 Task: Create a due date automation trigger when advanced on, the moment a card is due add fields with custom field "Resume" cleared.
Action: Mouse moved to (1092, 321)
Screenshot: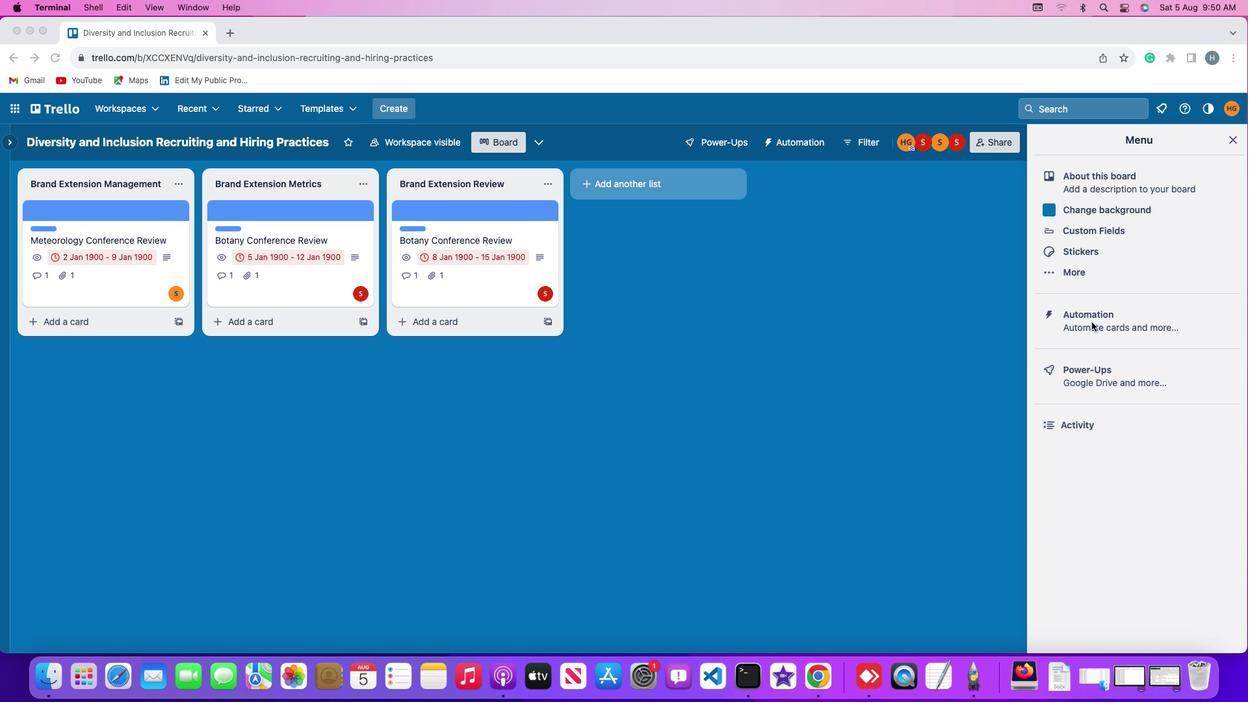 
Action: Mouse pressed left at (1092, 321)
Screenshot: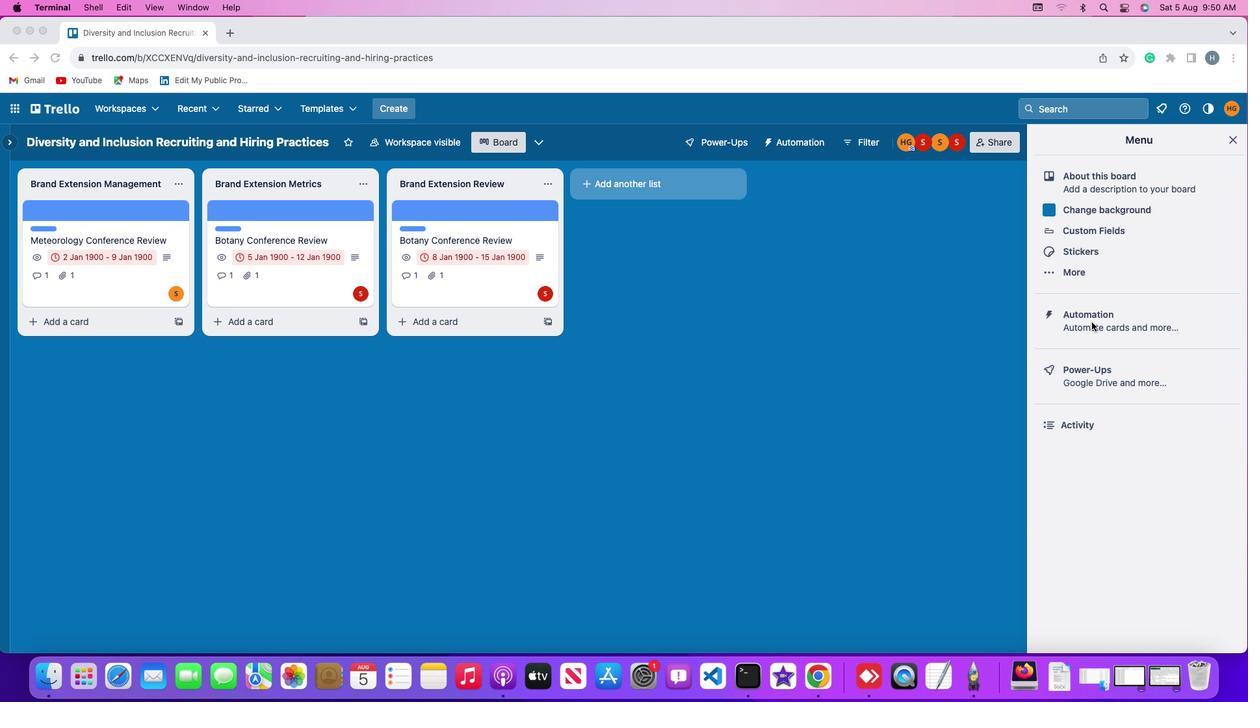 
Action: Mouse moved to (1092, 321)
Screenshot: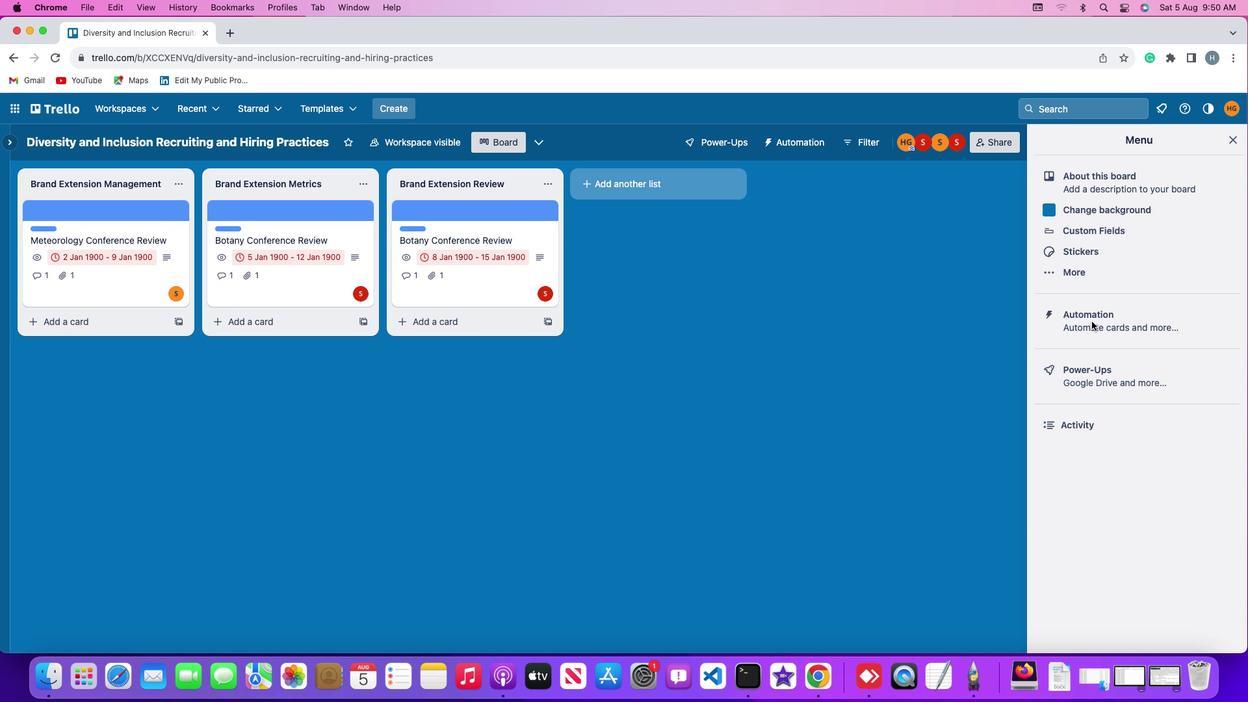 
Action: Mouse pressed left at (1092, 321)
Screenshot: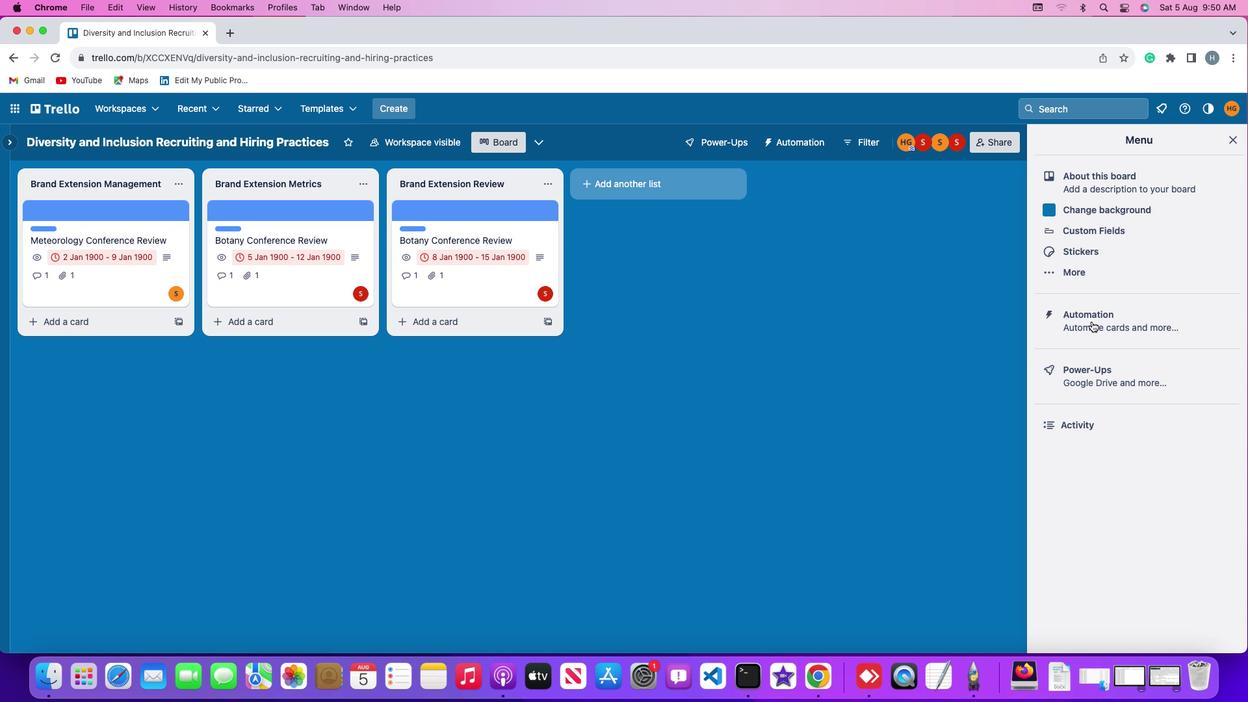 
Action: Mouse moved to (98, 308)
Screenshot: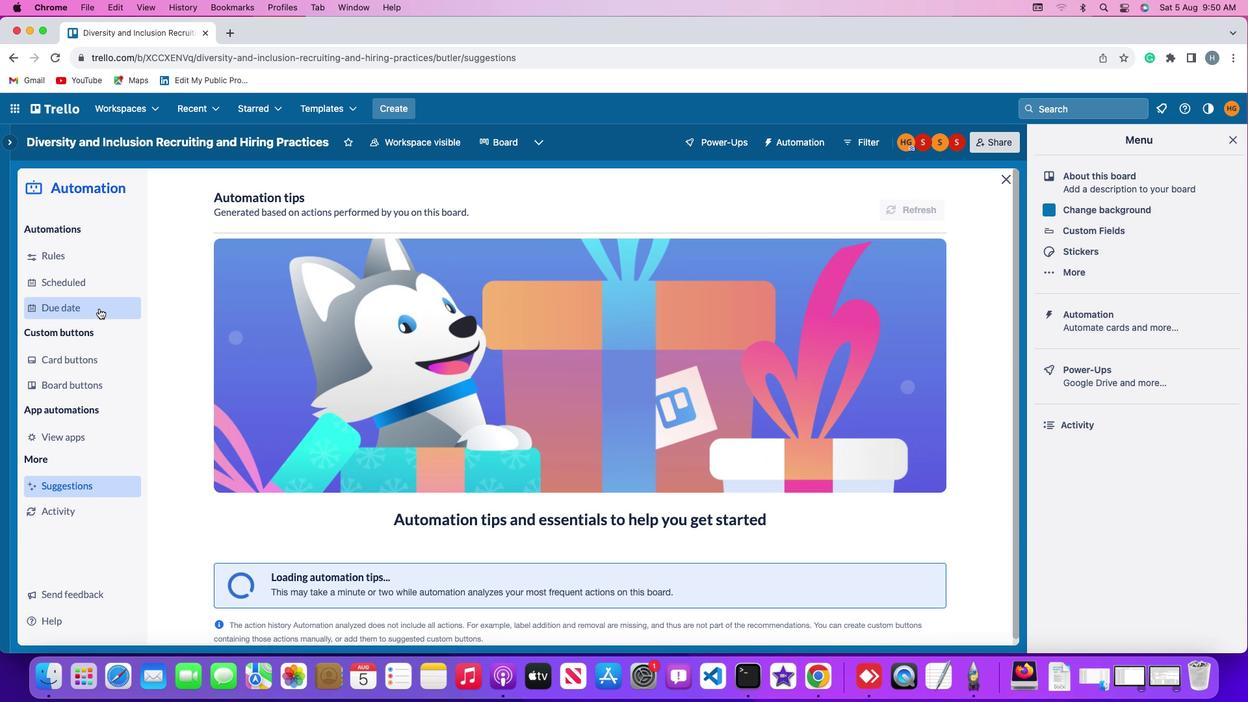 
Action: Mouse pressed left at (98, 308)
Screenshot: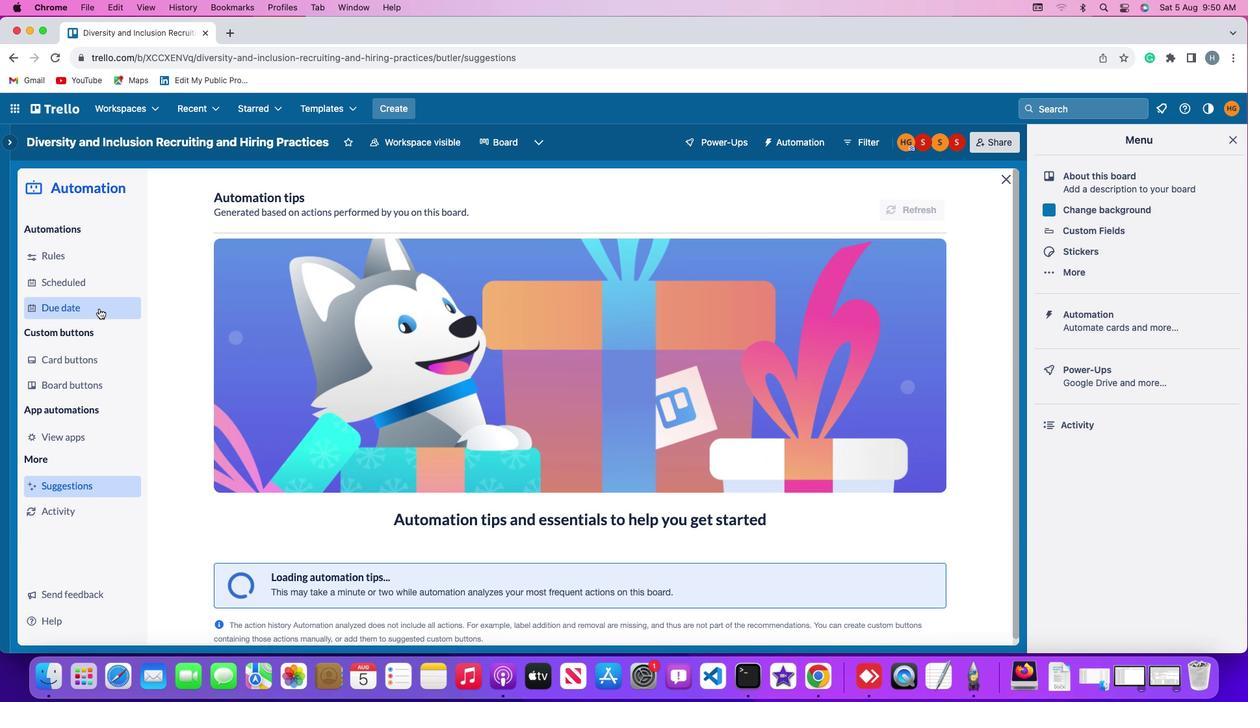 
Action: Mouse moved to (855, 200)
Screenshot: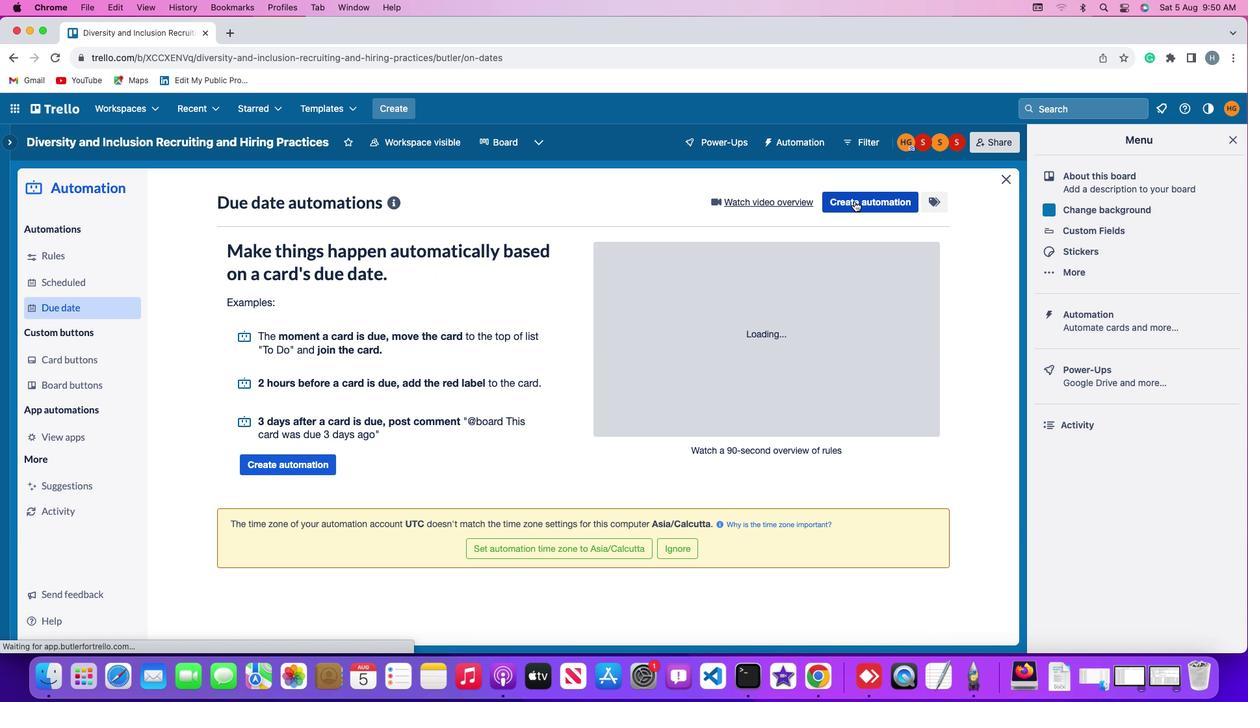 
Action: Mouse pressed left at (855, 200)
Screenshot: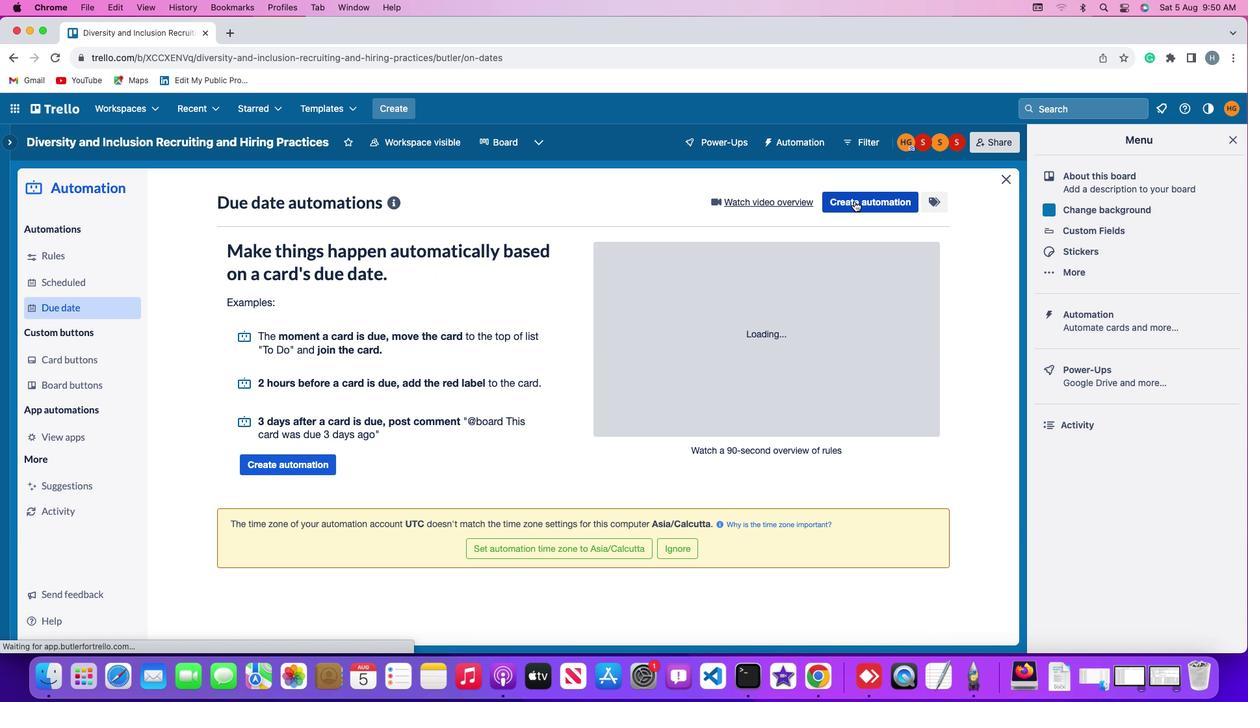 
Action: Mouse moved to (584, 327)
Screenshot: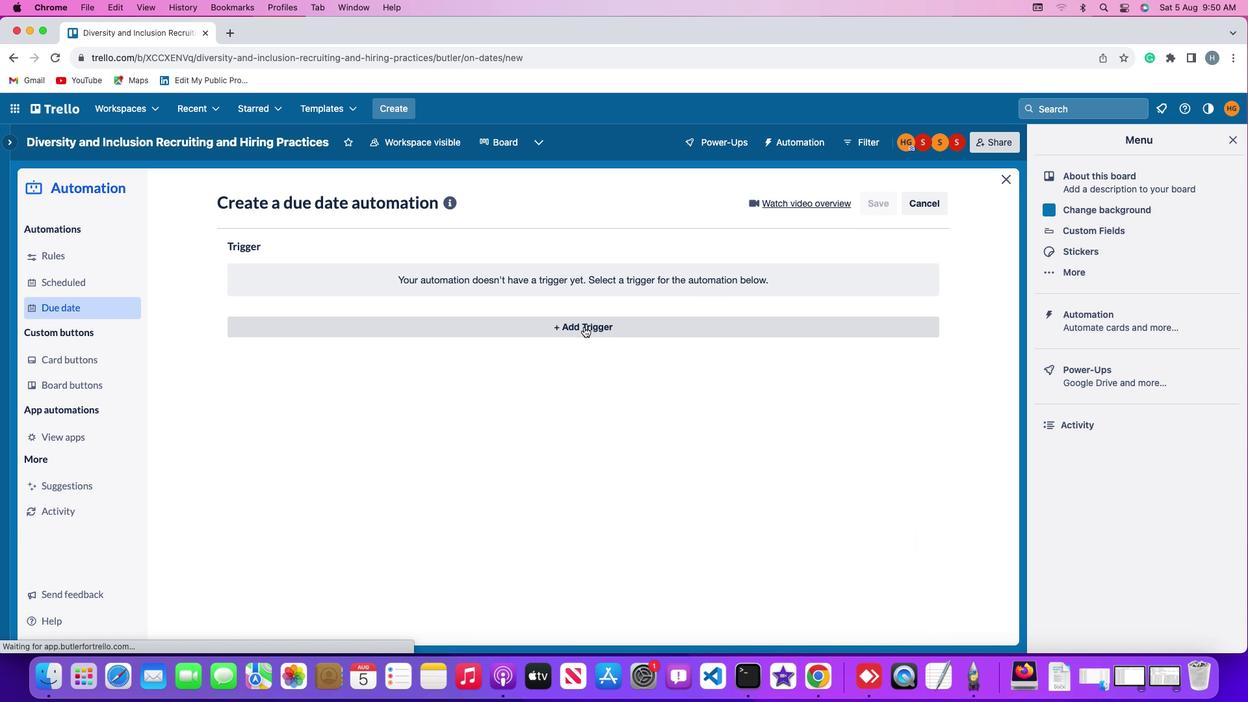 
Action: Mouse pressed left at (584, 327)
Screenshot: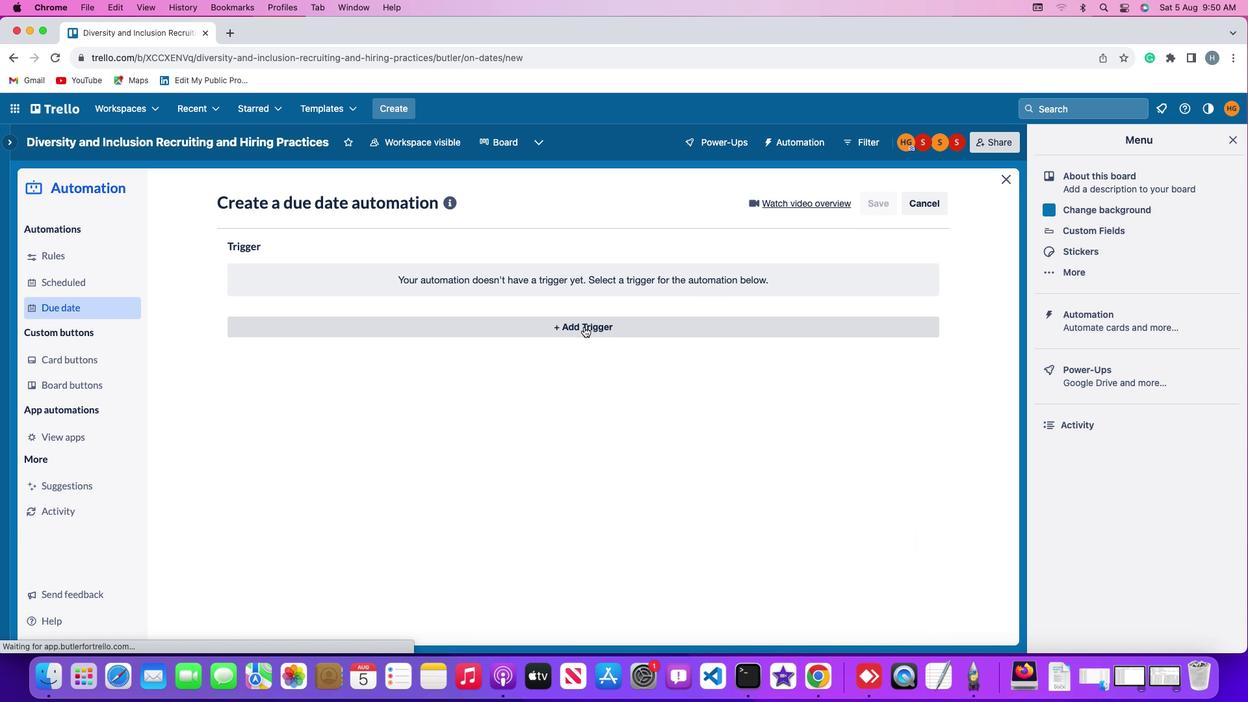 
Action: Mouse moved to (336, 477)
Screenshot: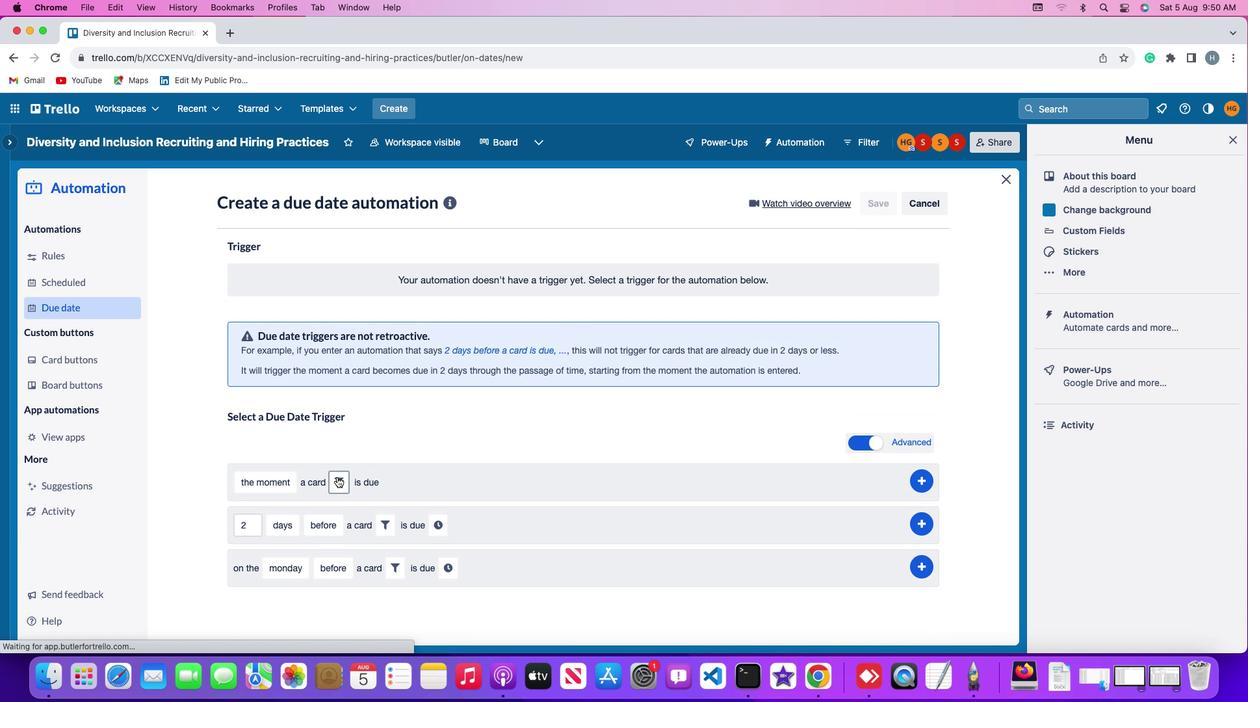 
Action: Mouse pressed left at (336, 477)
Screenshot: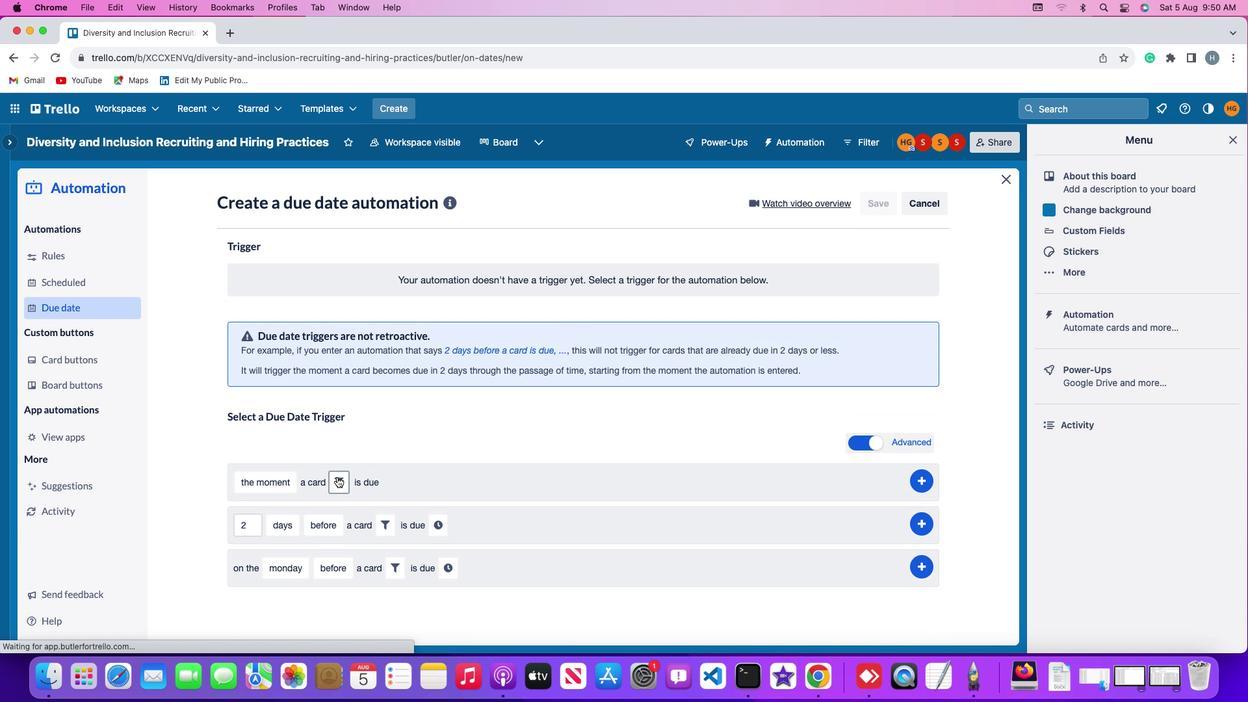 
Action: Mouse moved to (554, 519)
Screenshot: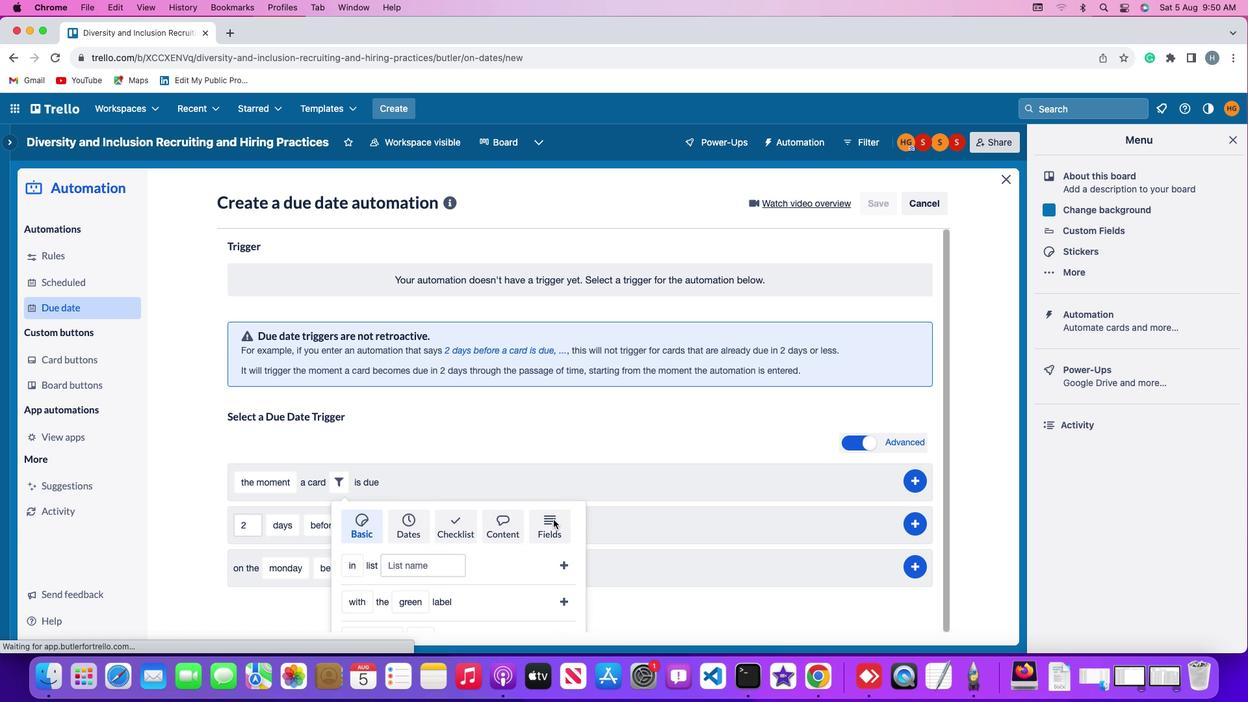 
Action: Mouse pressed left at (554, 519)
Screenshot: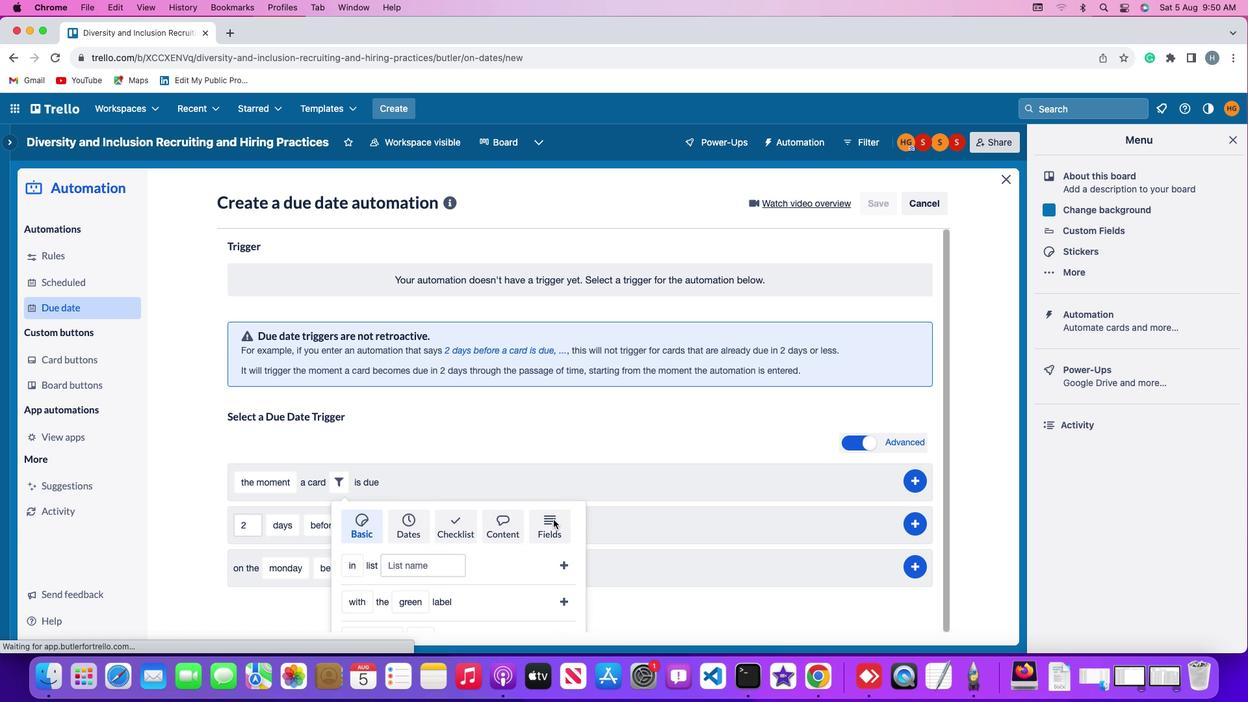 
Action: Mouse moved to (513, 514)
Screenshot: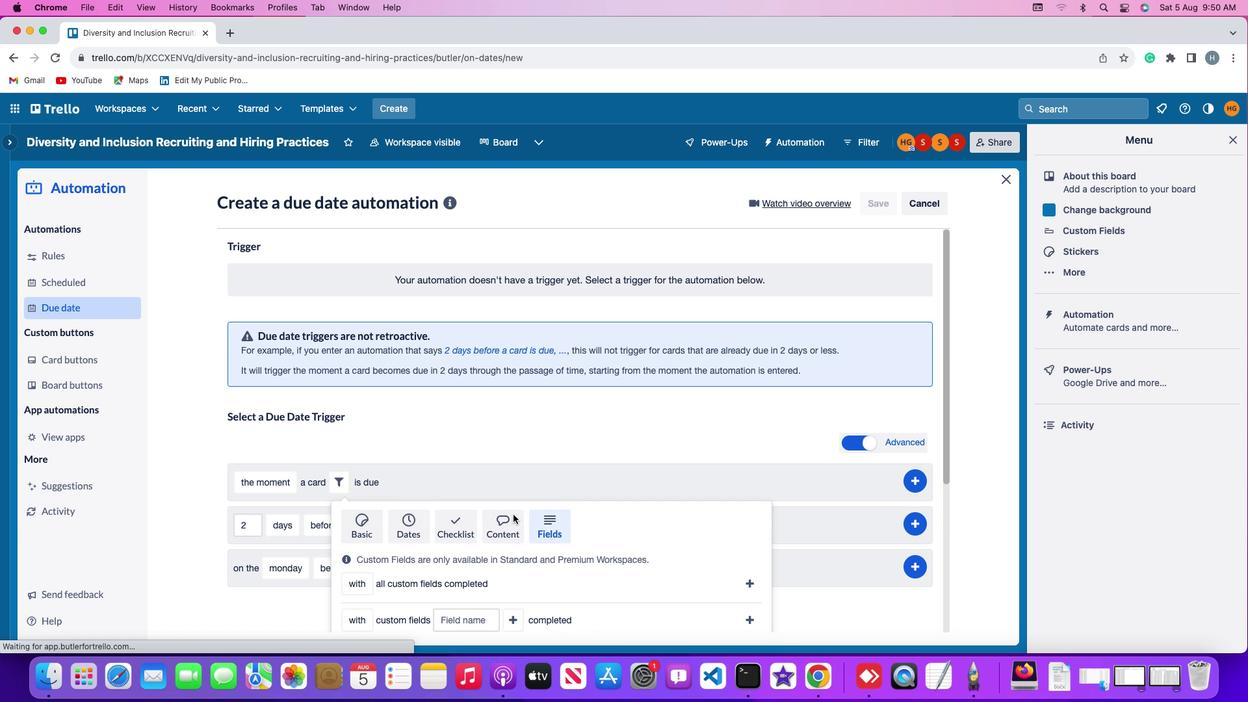 
Action: Mouse scrolled (513, 514) with delta (0, 0)
Screenshot: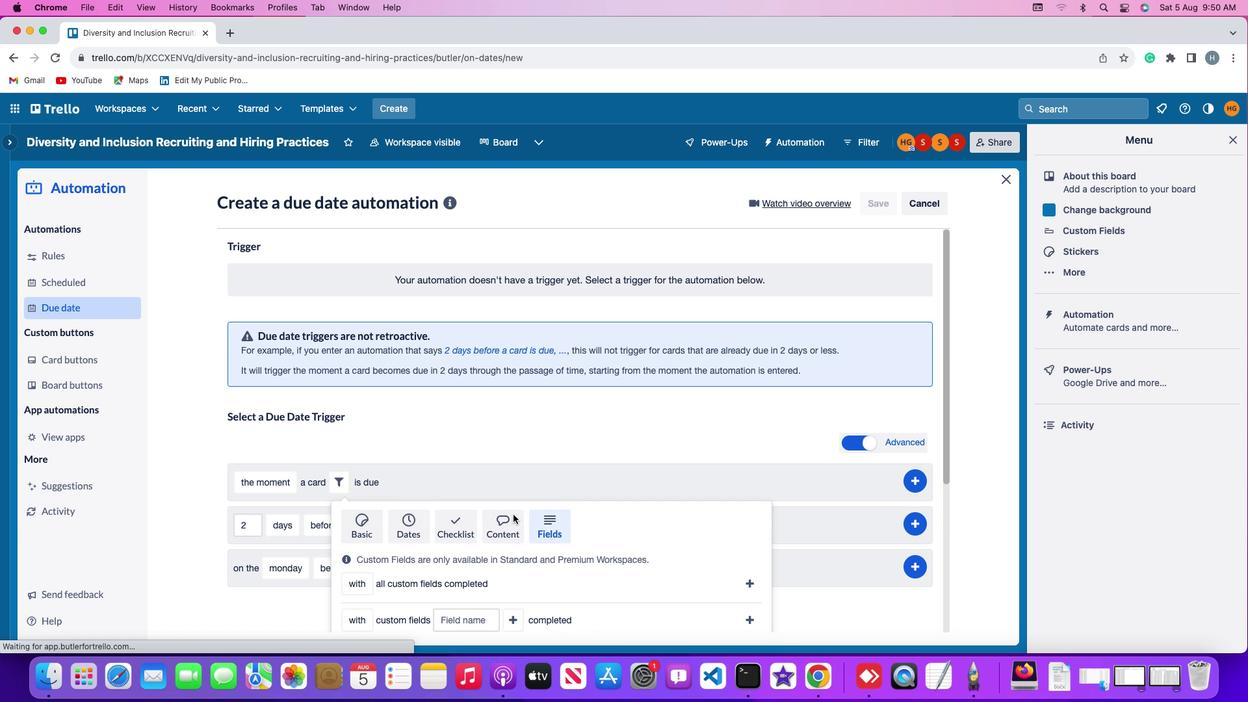 
Action: Mouse moved to (513, 513)
Screenshot: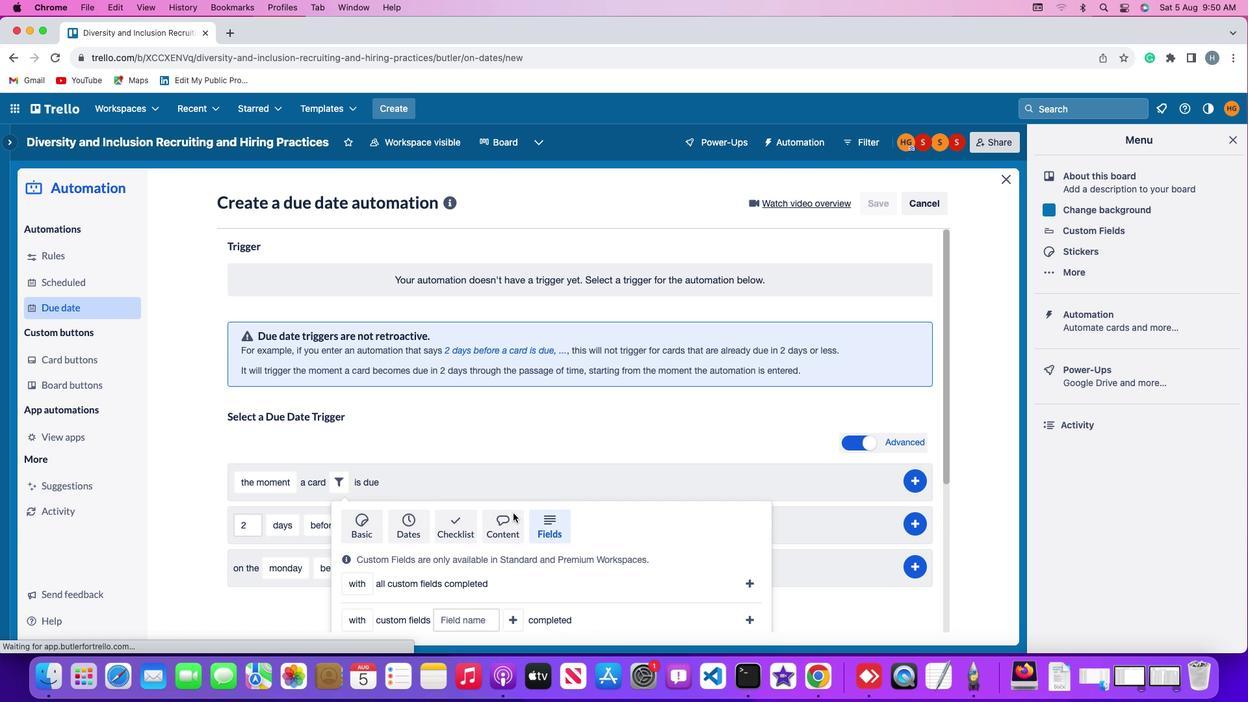 
Action: Mouse scrolled (513, 513) with delta (0, 0)
Screenshot: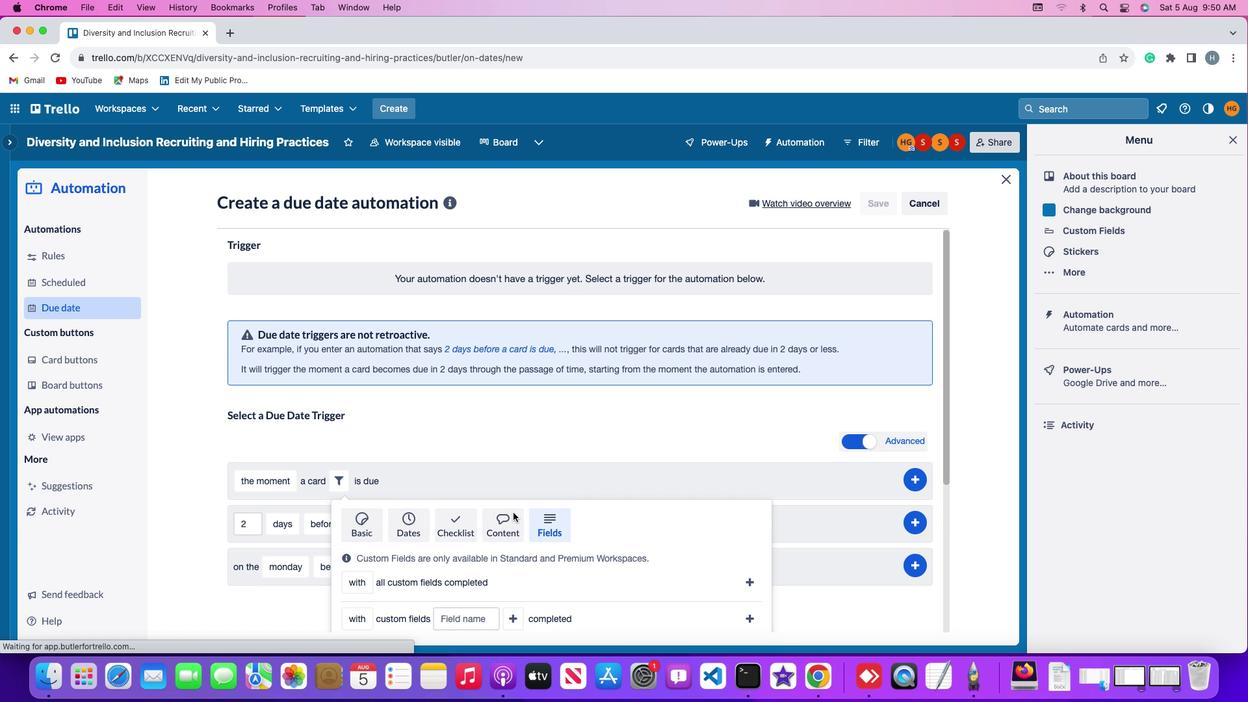 
Action: Mouse moved to (513, 512)
Screenshot: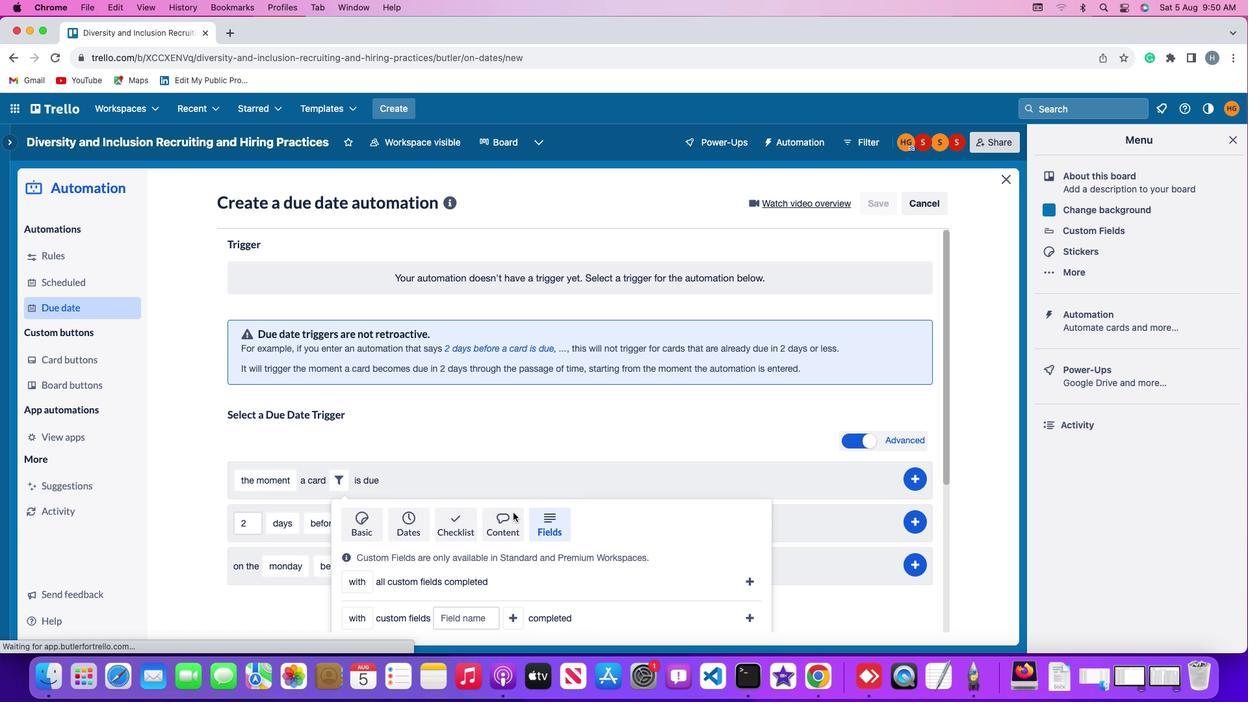 
Action: Mouse scrolled (513, 512) with delta (0, 0)
Screenshot: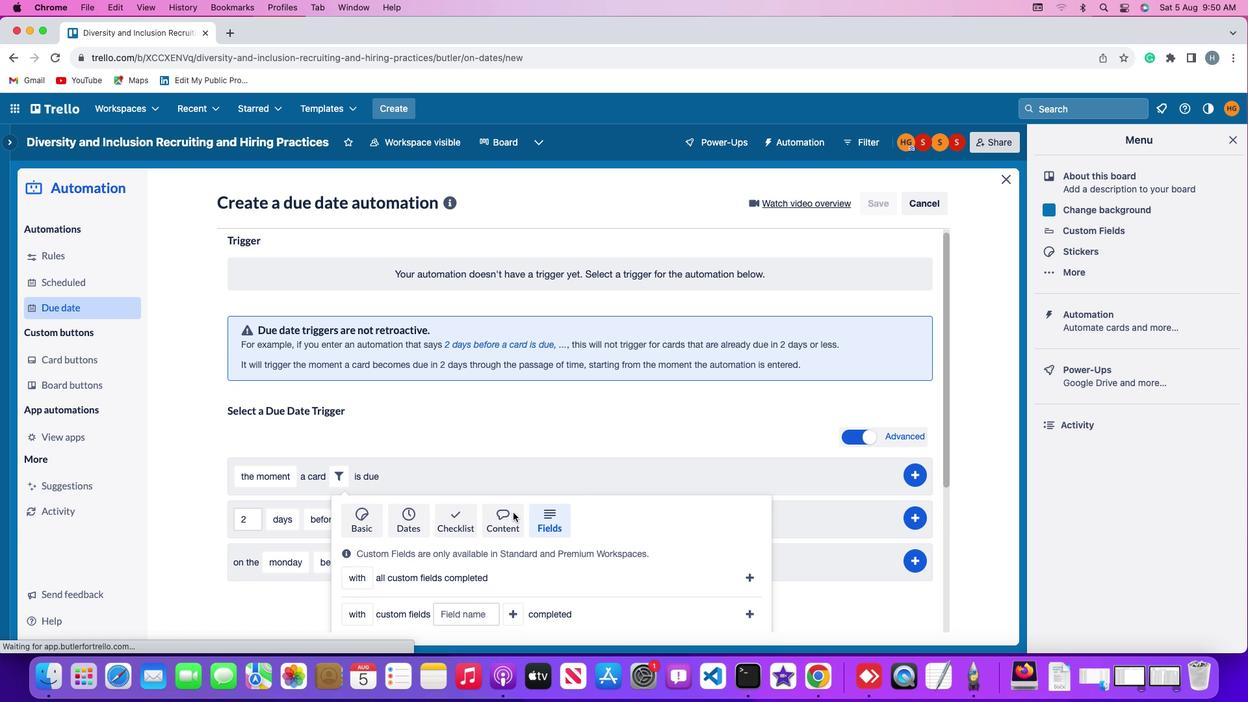 
Action: Mouse moved to (513, 512)
Screenshot: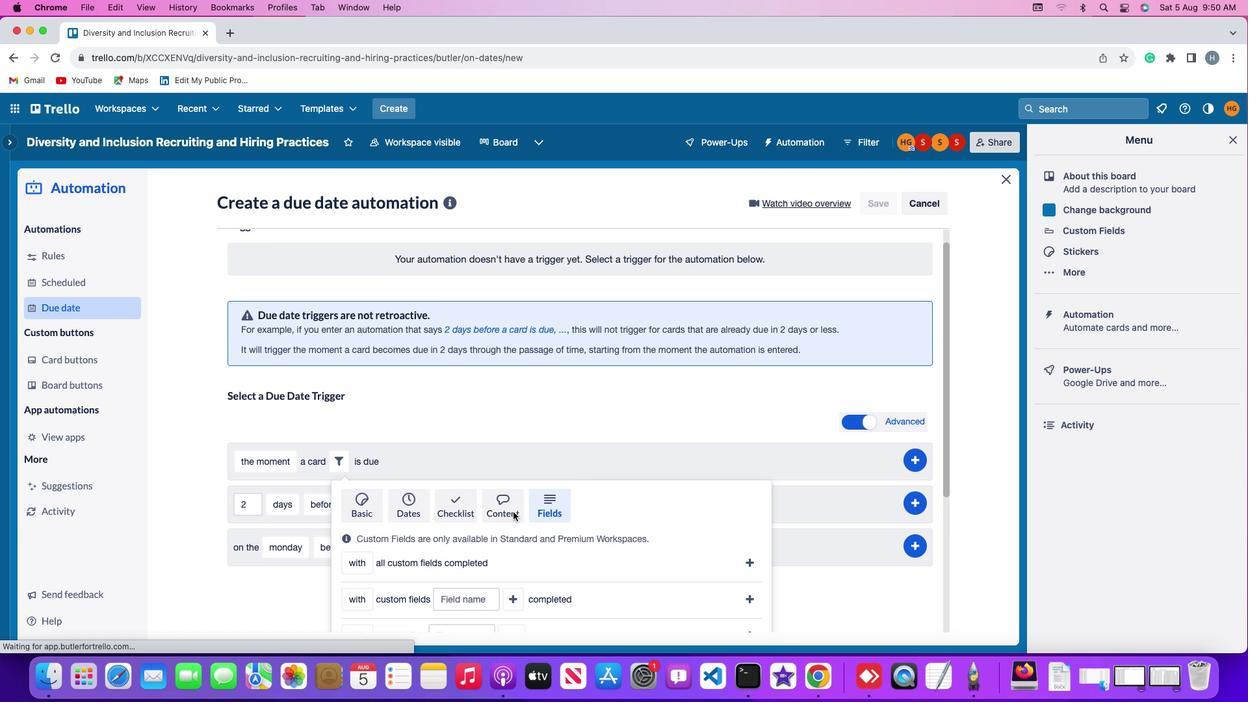 
Action: Mouse scrolled (513, 512) with delta (0, 0)
Screenshot: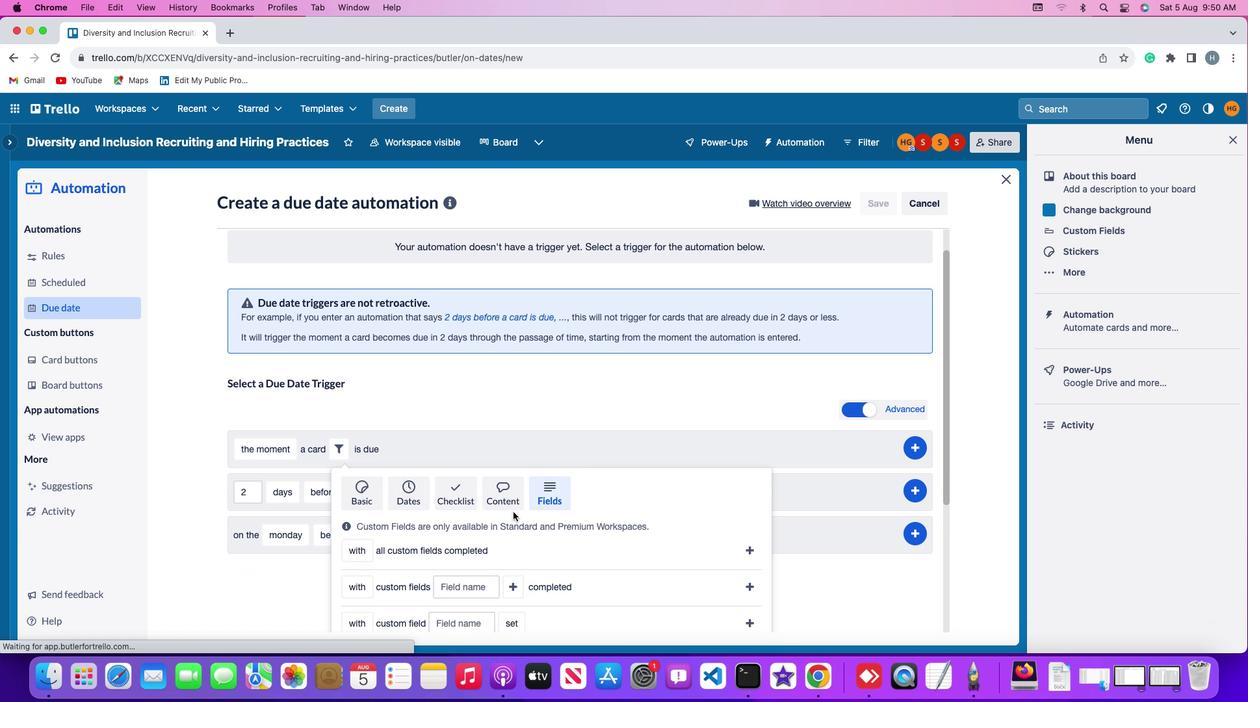 
Action: Mouse moved to (511, 511)
Screenshot: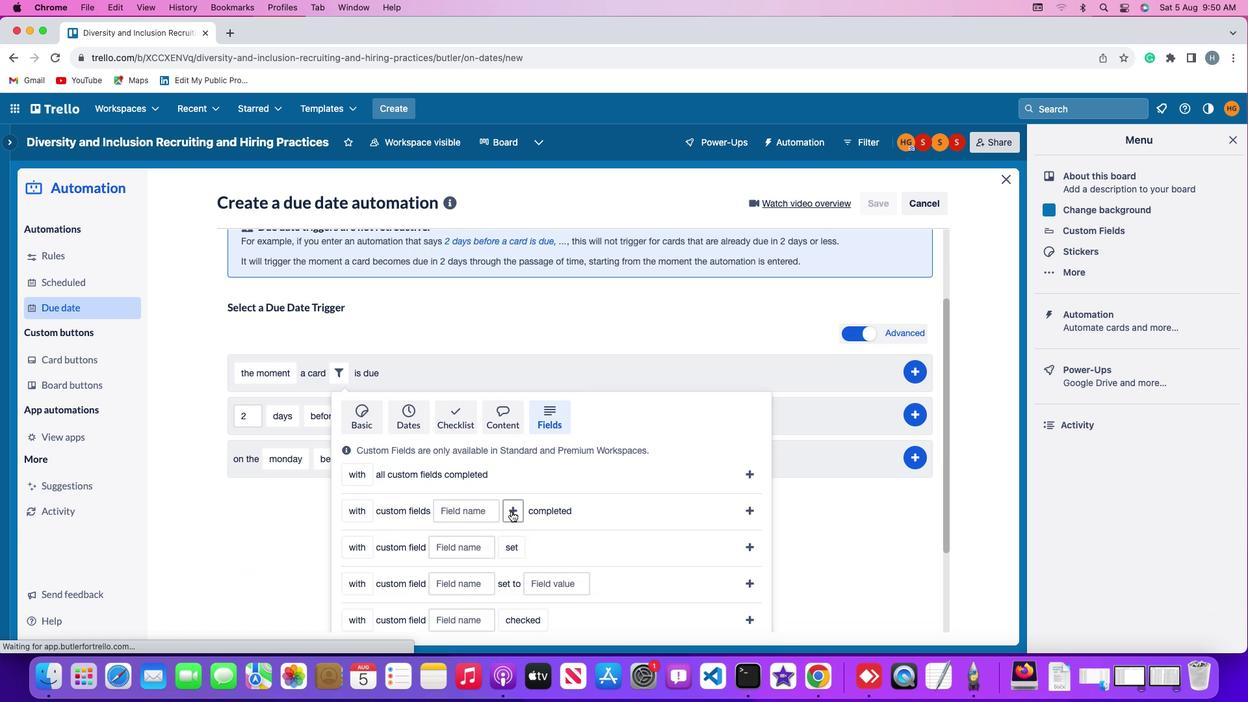
Action: Mouse scrolled (511, 511) with delta (0, 0)
Screenshot: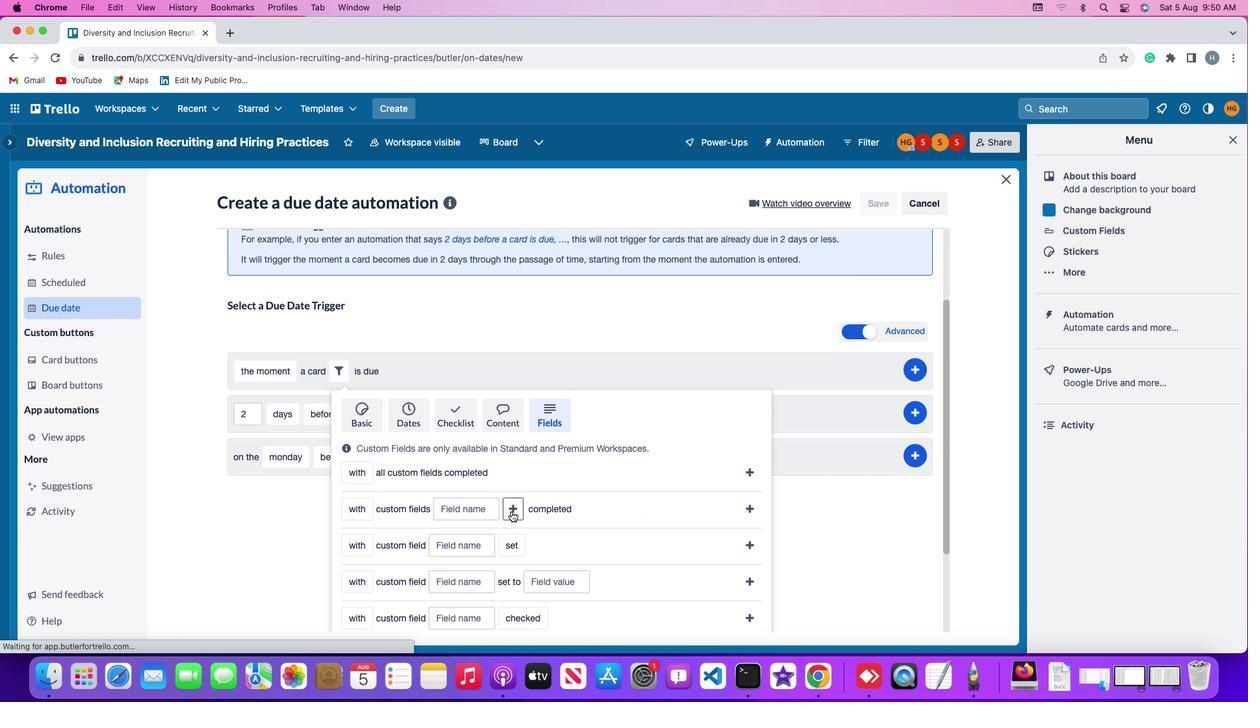 
Action: Mouse scrolled (511, 511) with delta (0, 0)
Screenshot: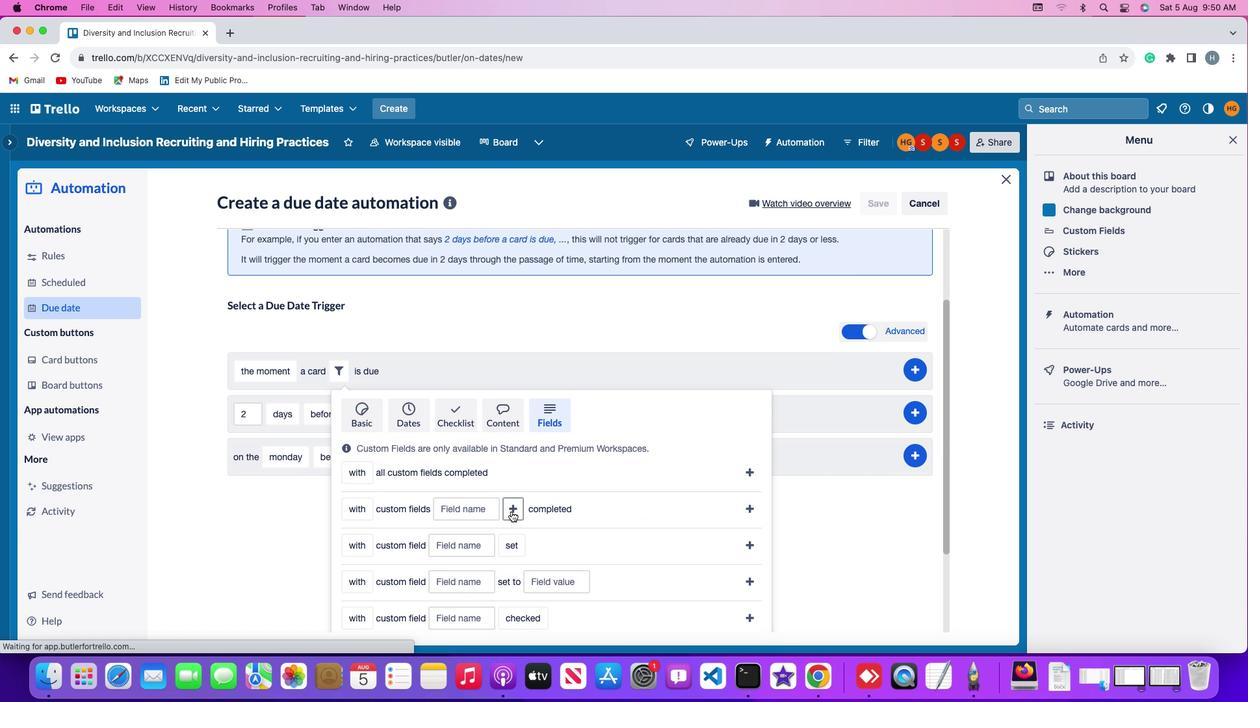 
Action: Mouse moved to (511, 511)
Screenshot: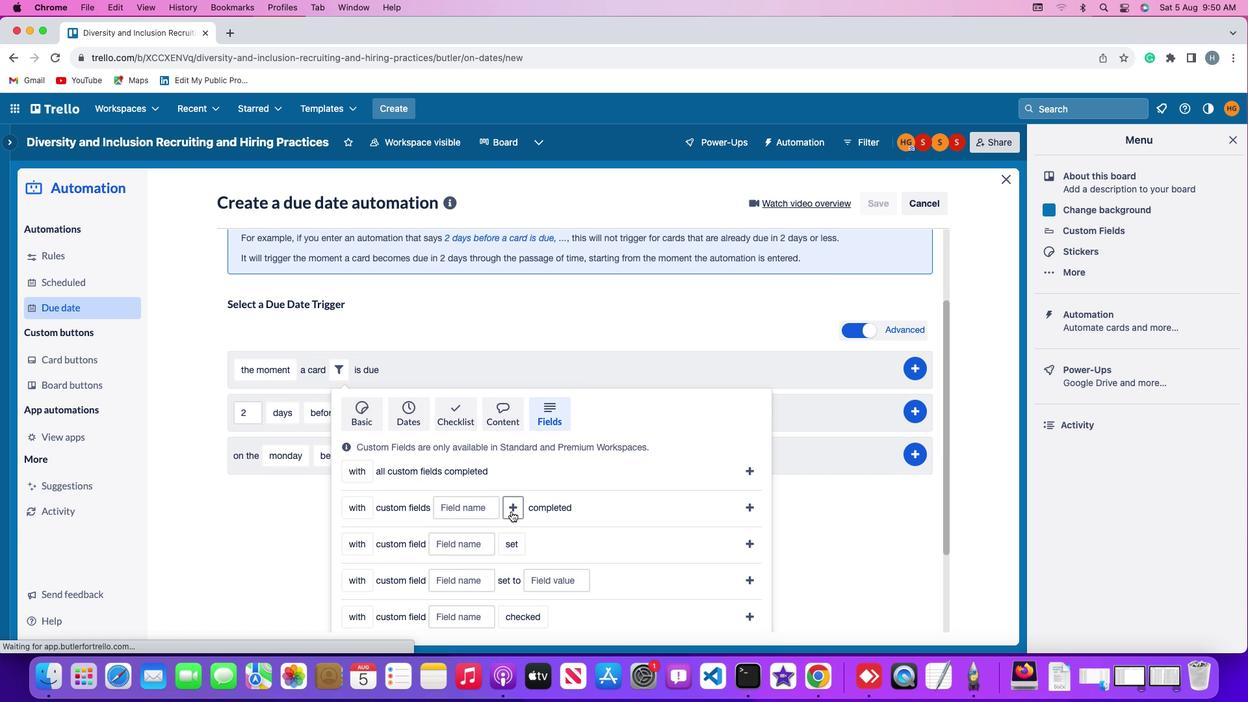 
Action: Mouse scrolled (511, 511) with delta (0, 0)
Screenshot: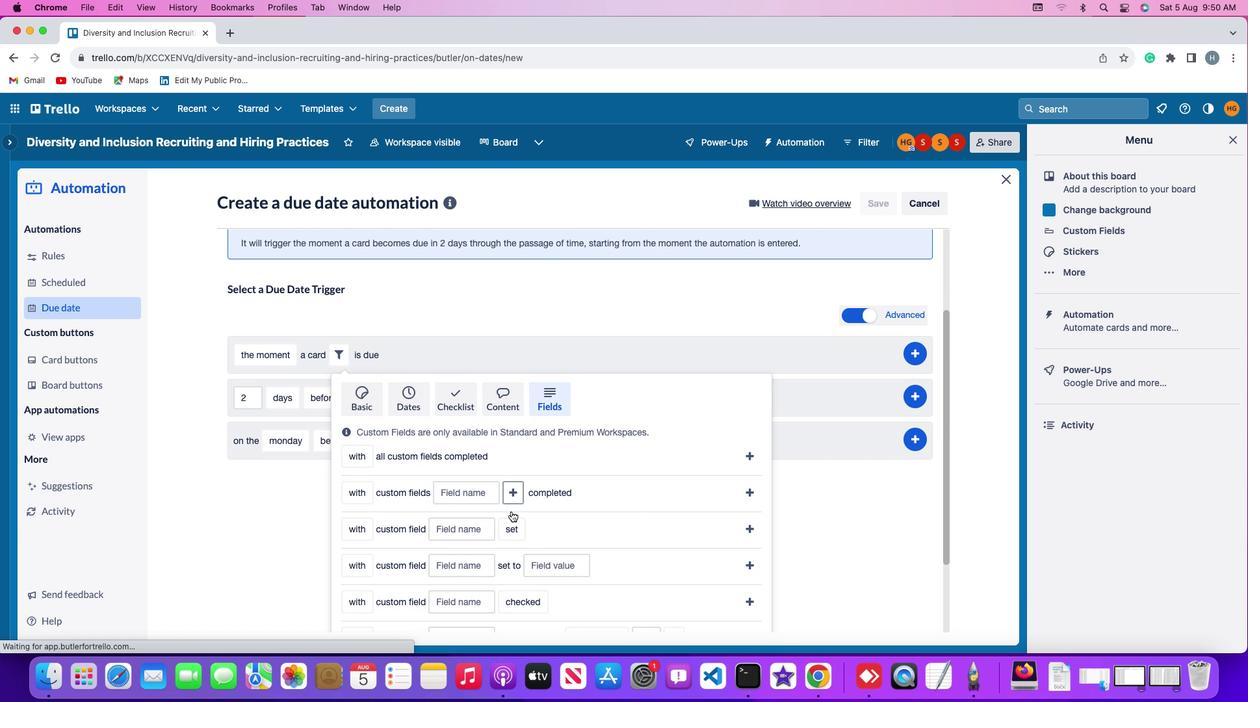 
Action: Mouse scrolled (511, 511) with delta (0, 0)
Screenshot: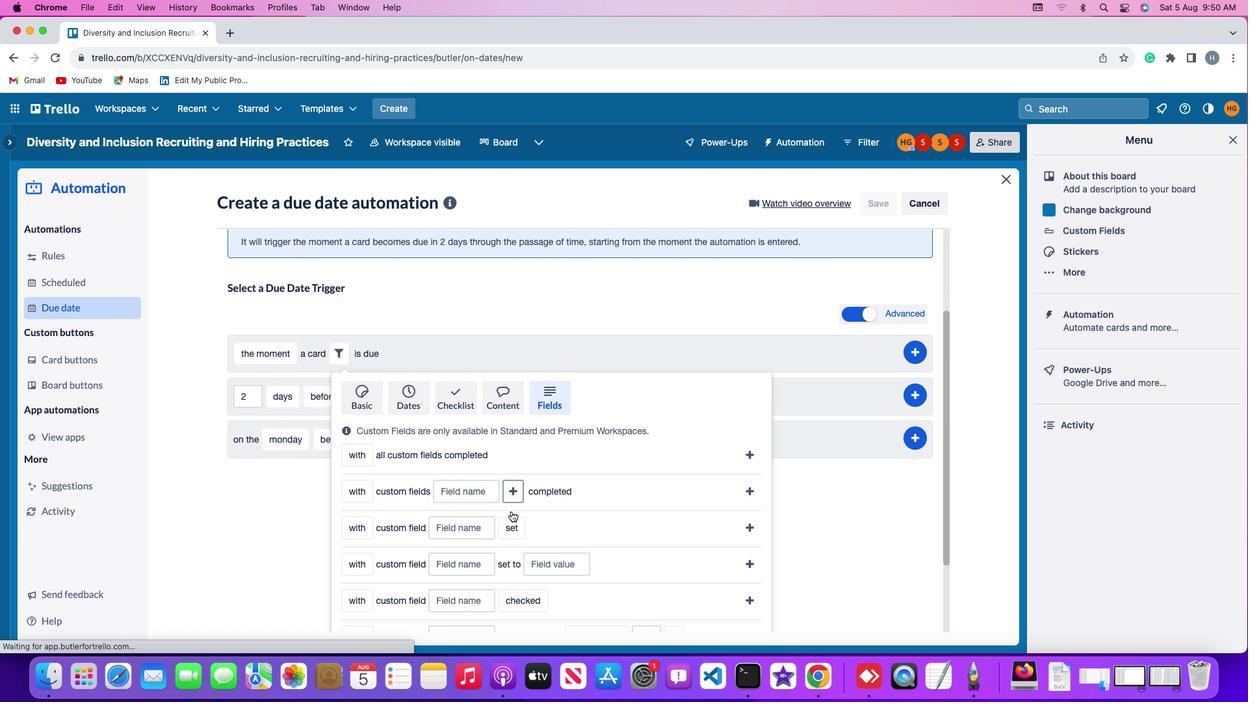 
Action: Mouse scrolled (511, 511) with delta (0, 0)
Screenshot: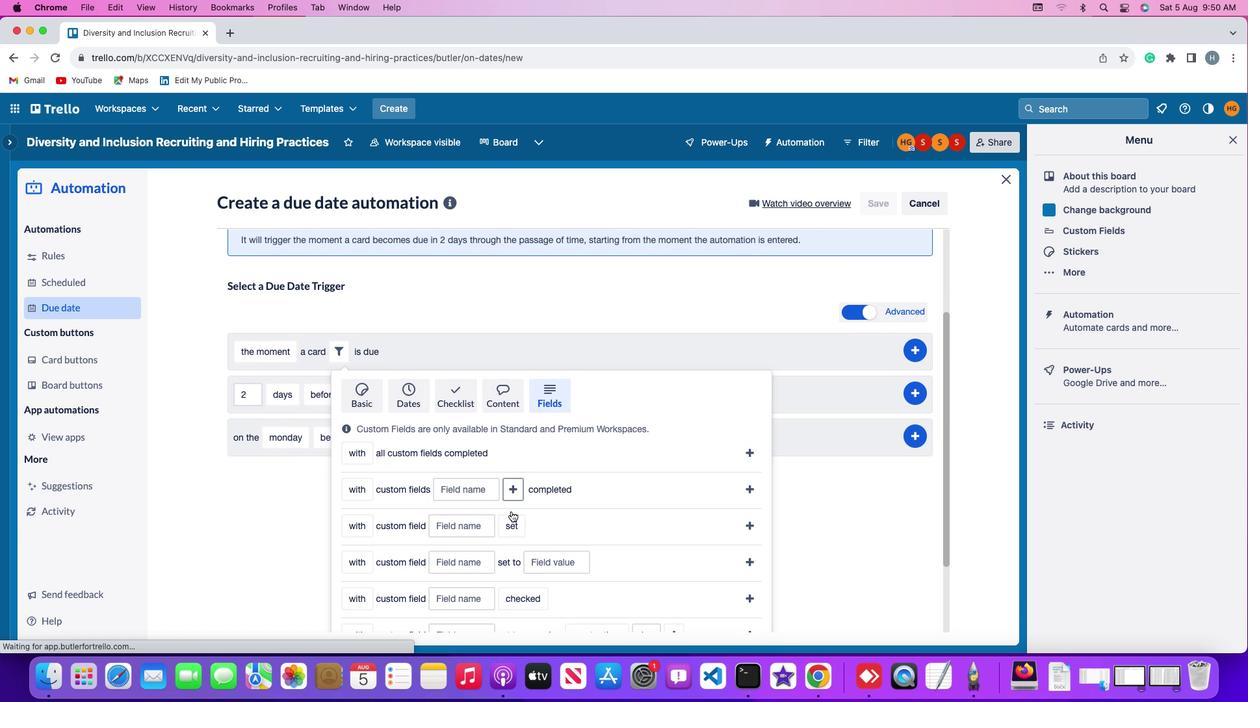 
Action: Mouse scrolled (511, 511) with delta (0, -1)
Screenshot: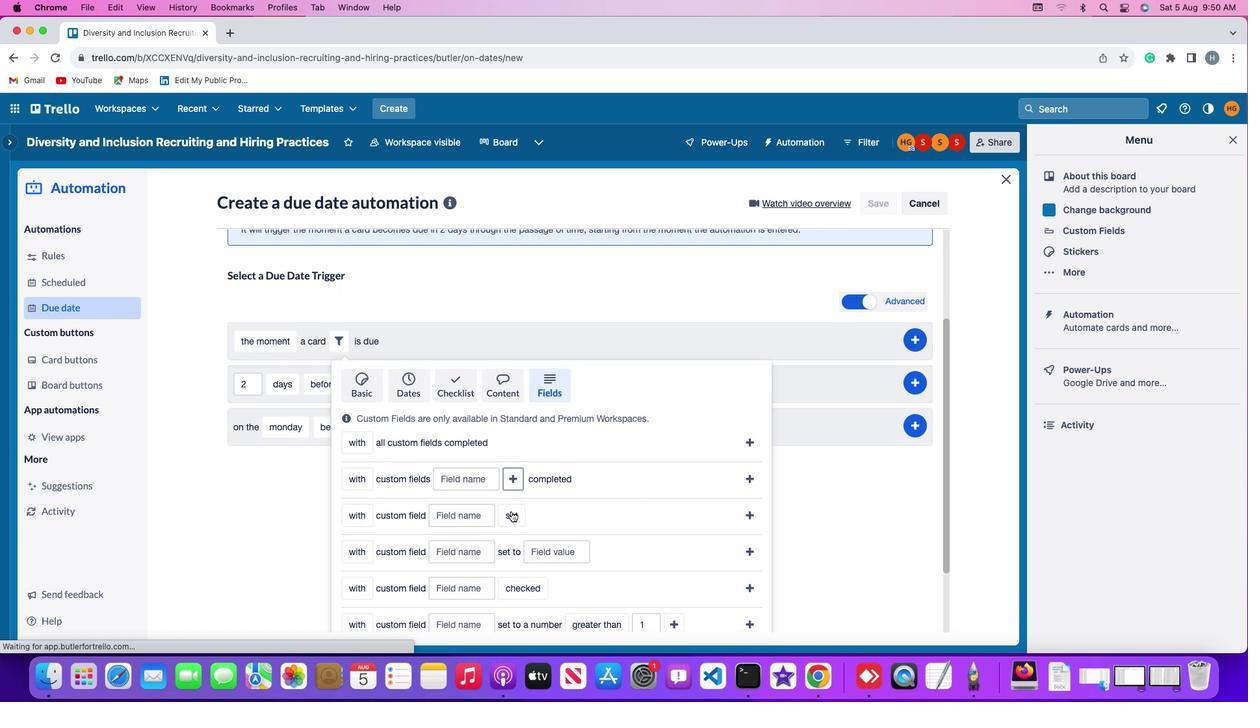 
Action: Mouse moved to (353, 420)
Screenshot: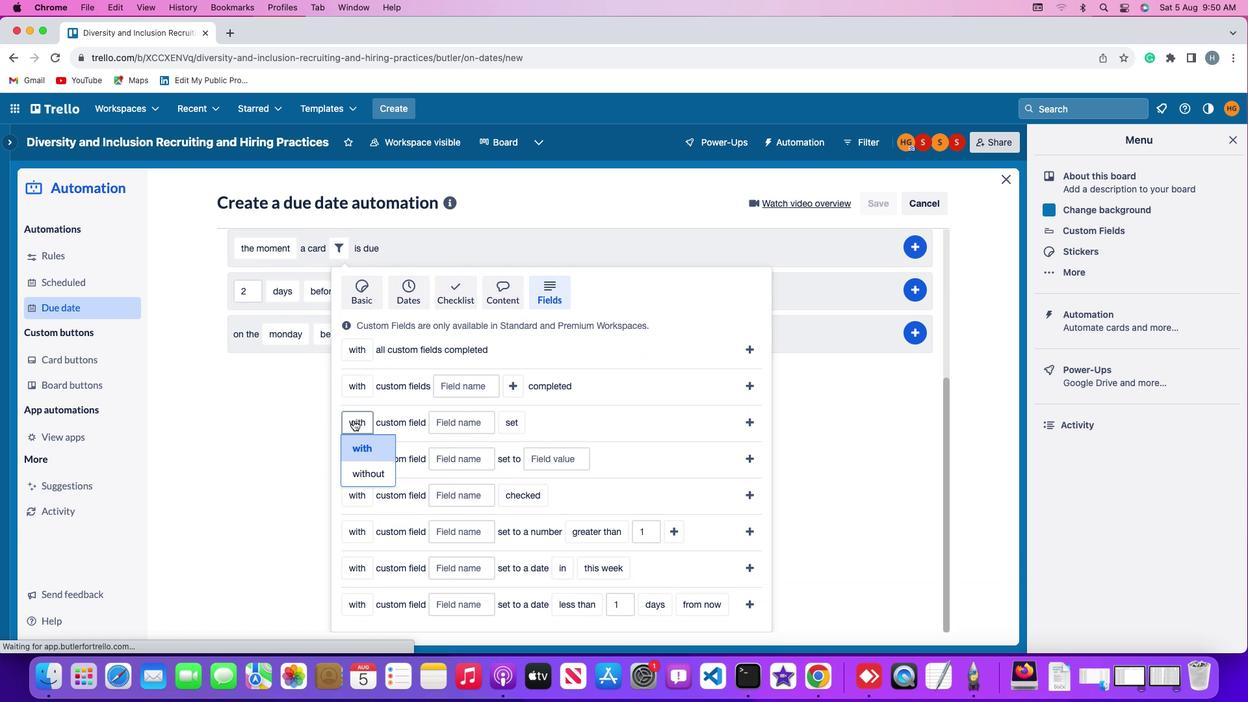 
Action: Mouse pressed left at (353, 420)
Screenshot: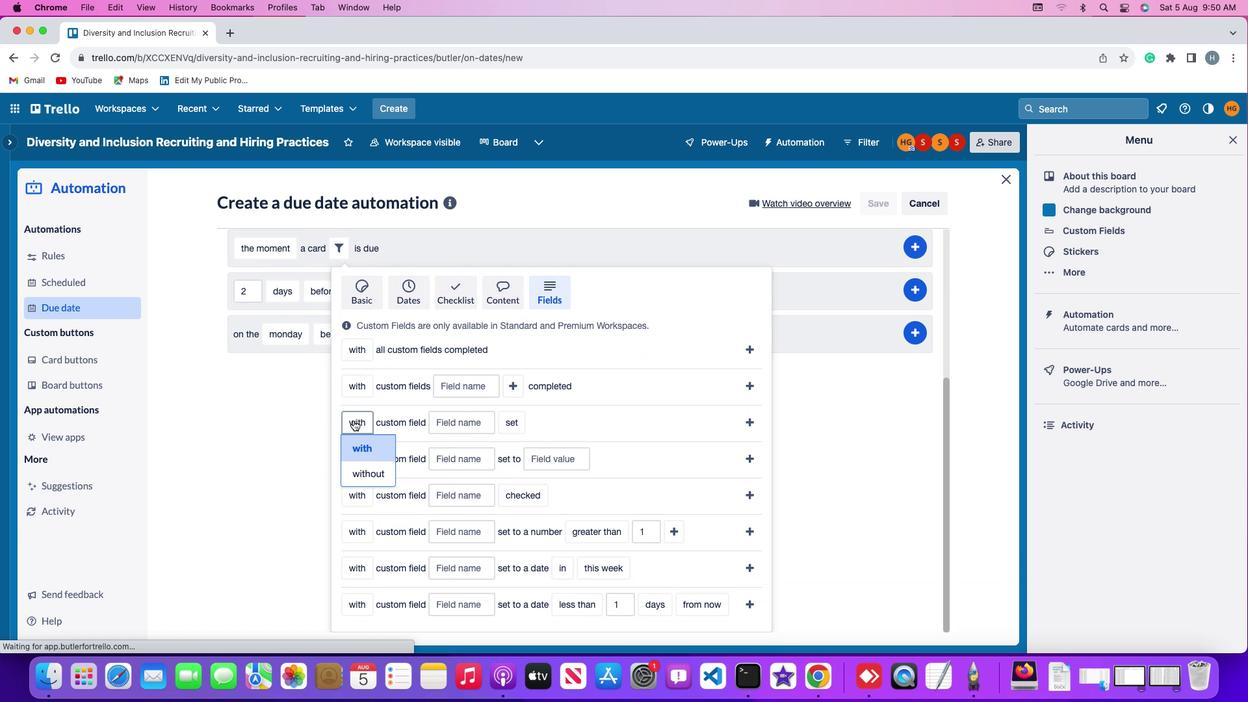 
Action: Mouse moved to (365, 452)
Screenshot: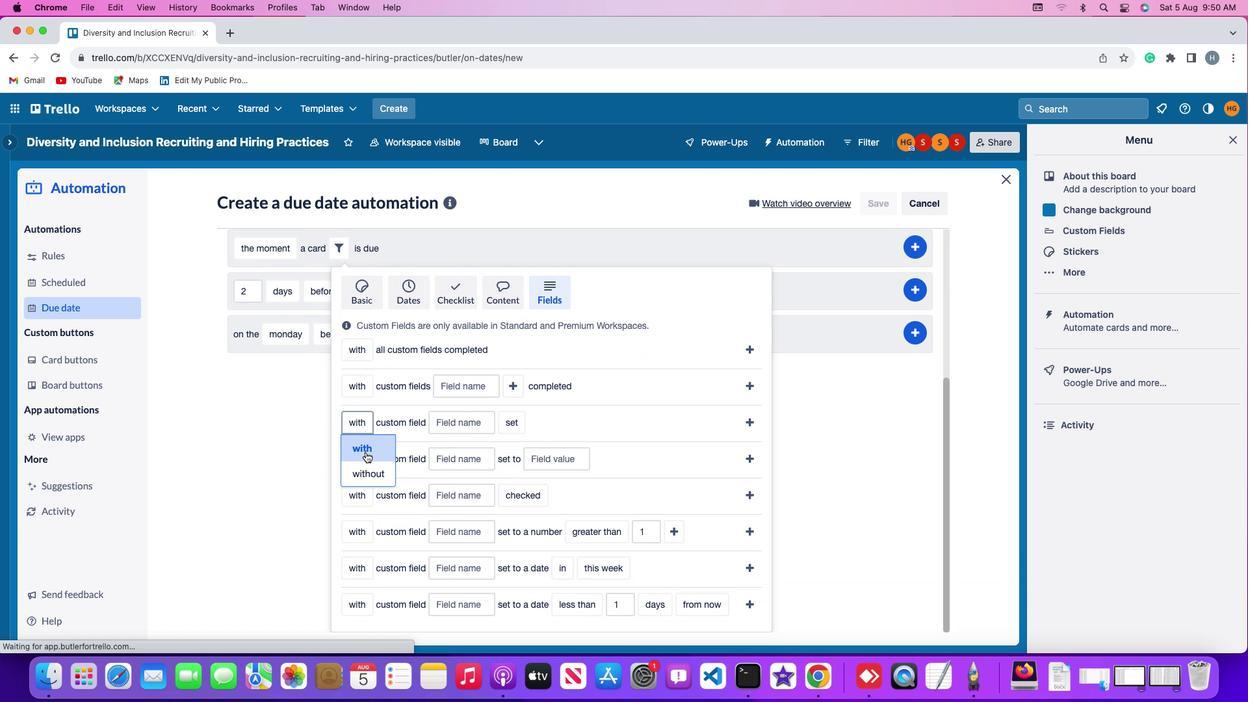 
Action: Mouse pressed left at (365, 452)
Screenshot: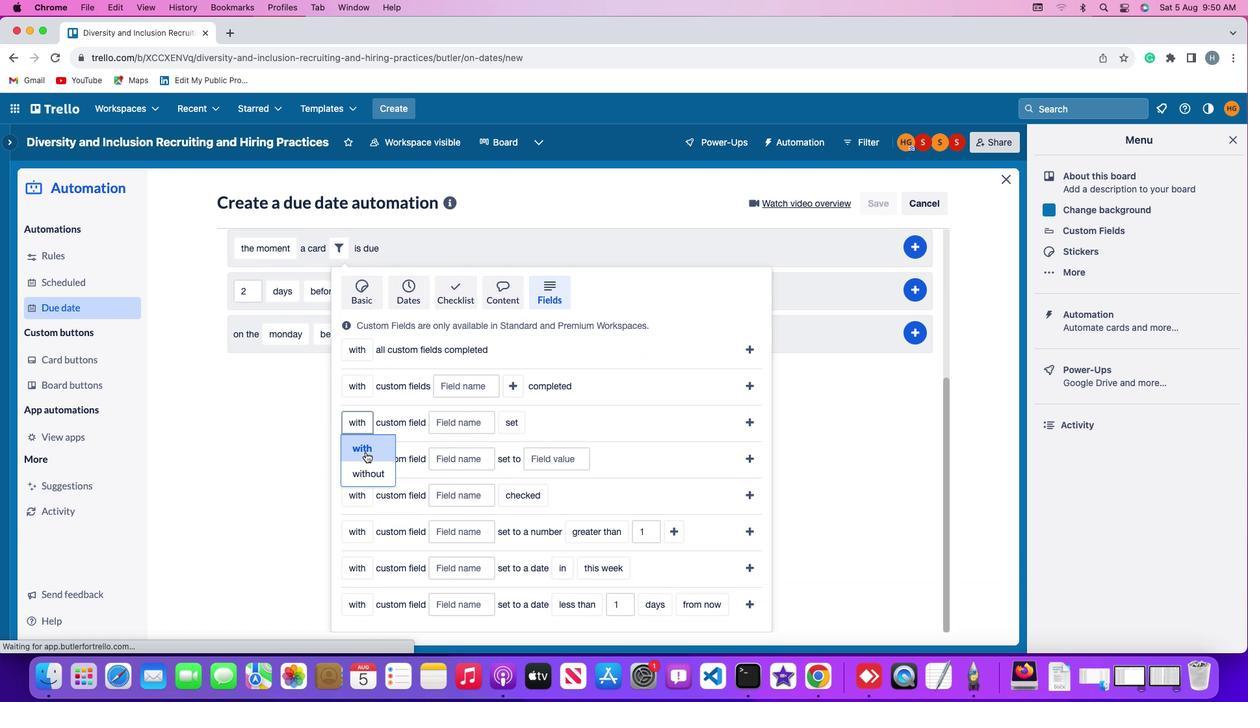
Action: Mouse moved to (459, 426)
Screenshot: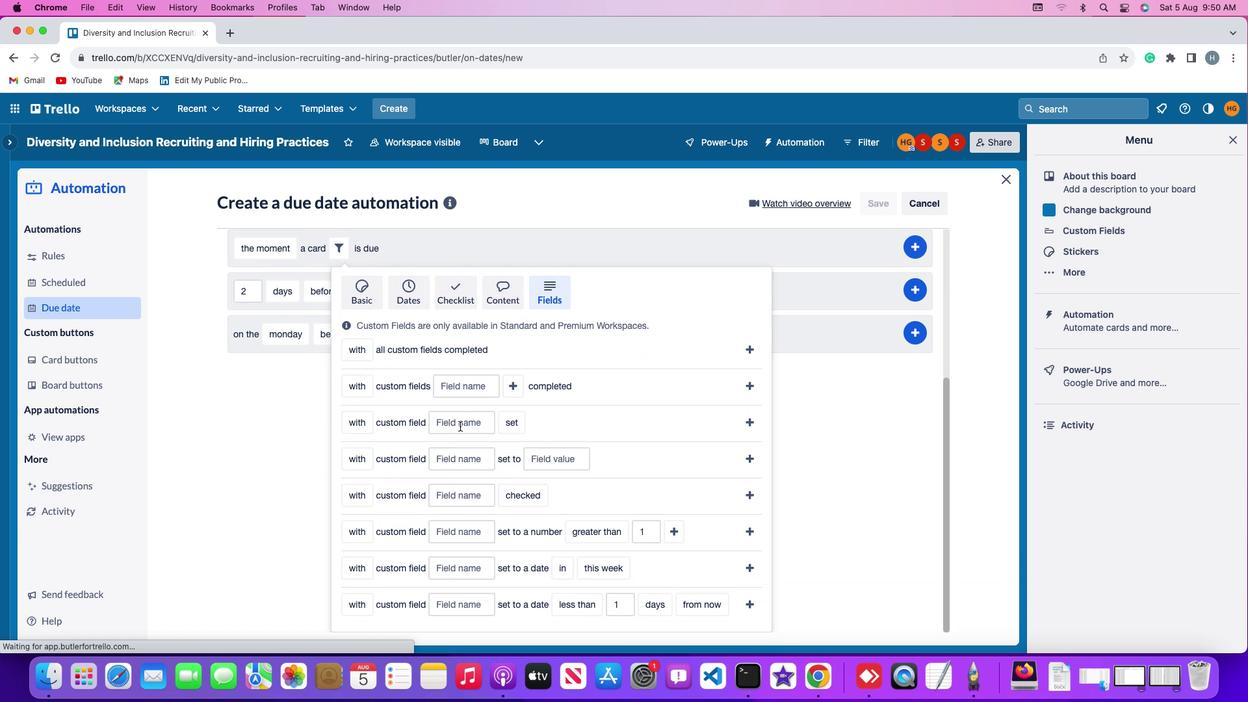 
Action: Mouse pressed left at (459, 426)
Screenshot: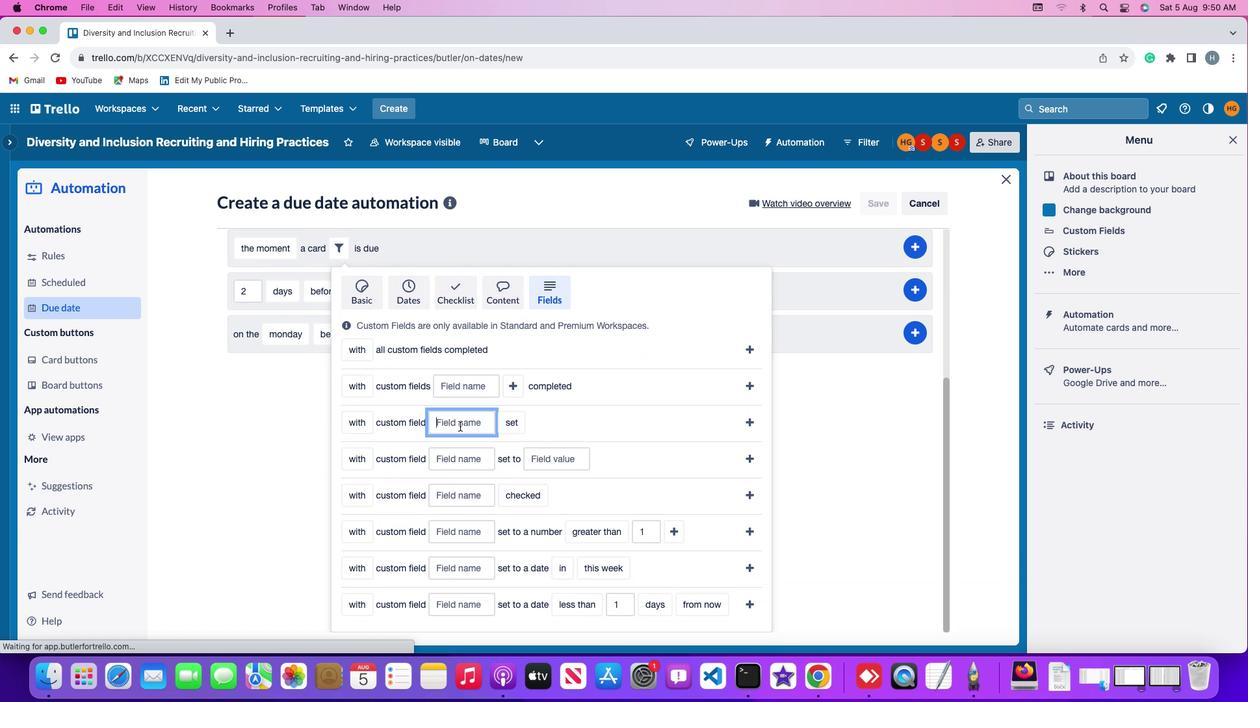 
Action: Mouse moved to (460, 426)
Screenshot: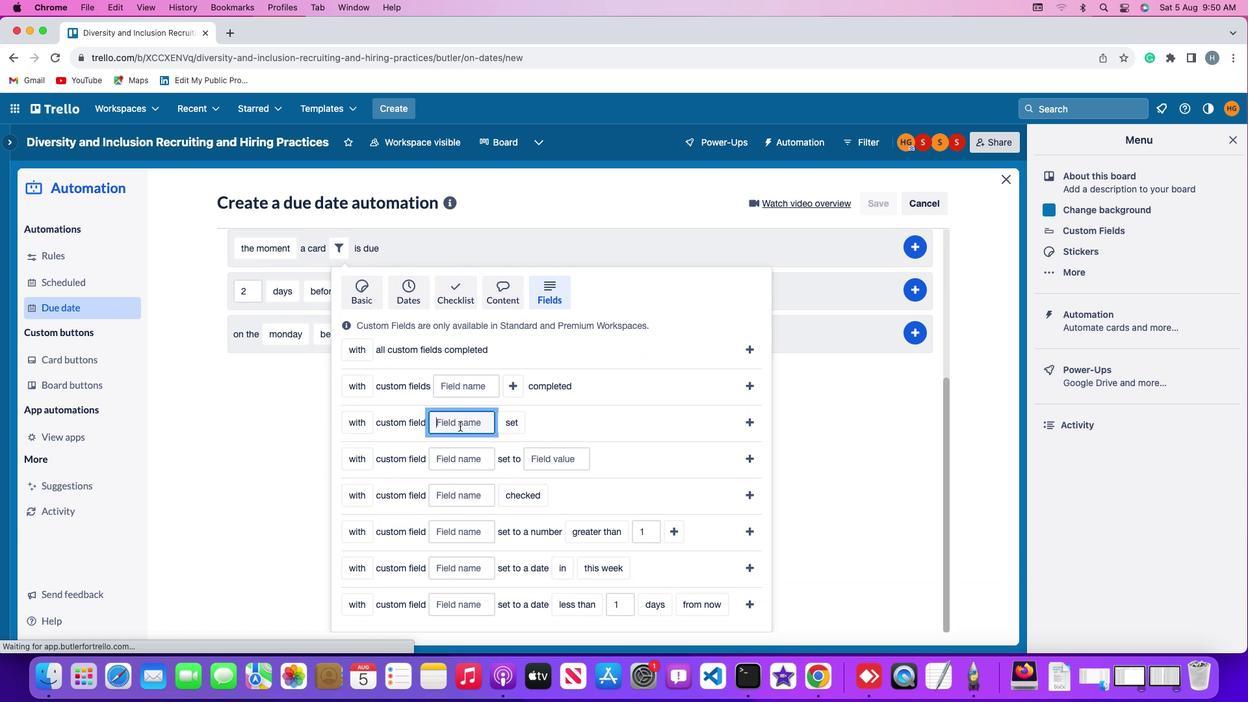 
Action: Key pressed Key.shift'R''e''s''u''m''e'
Screenshot: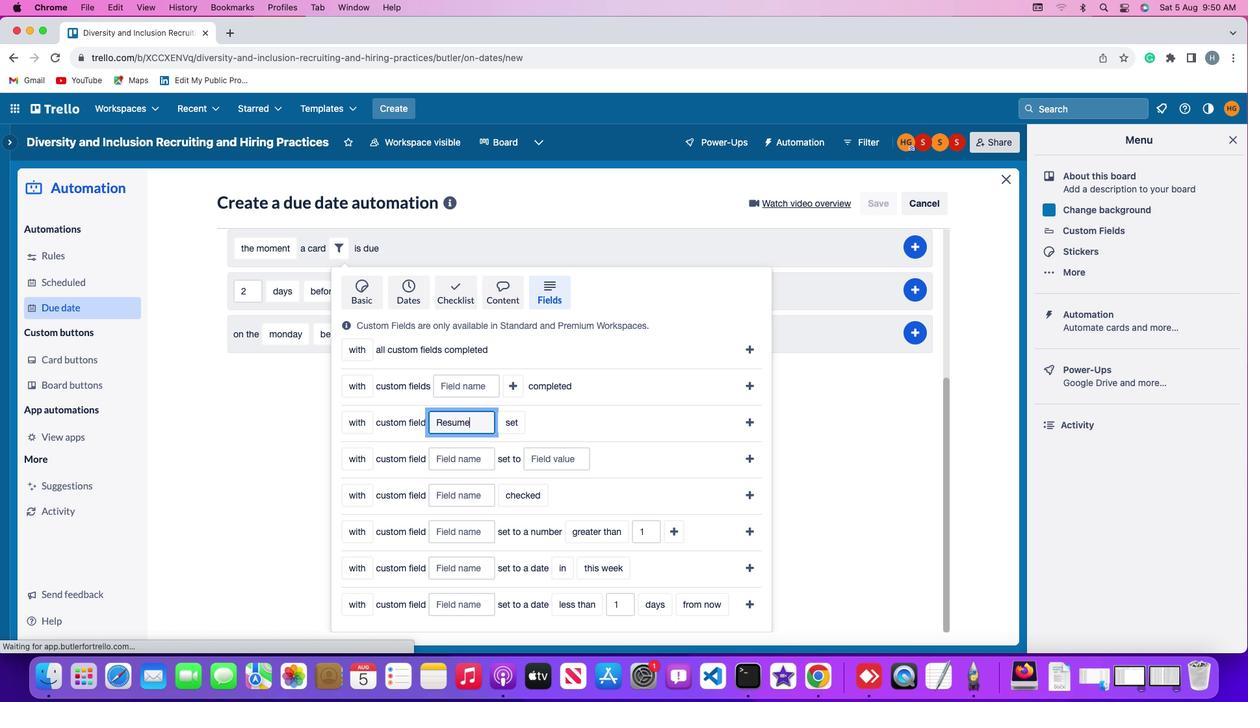 
Action: Mouse moved to (523, 474)
Screenshot: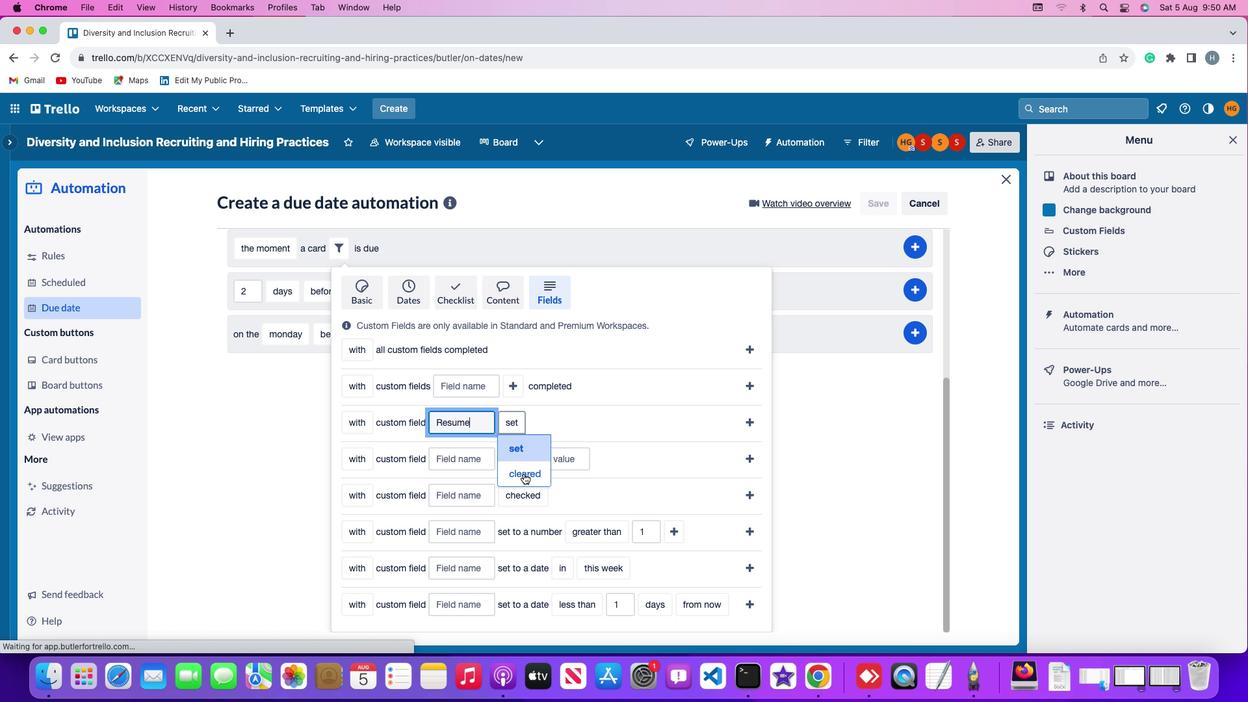
Action: Mouse pressed left at (523, 474)
Screenshot: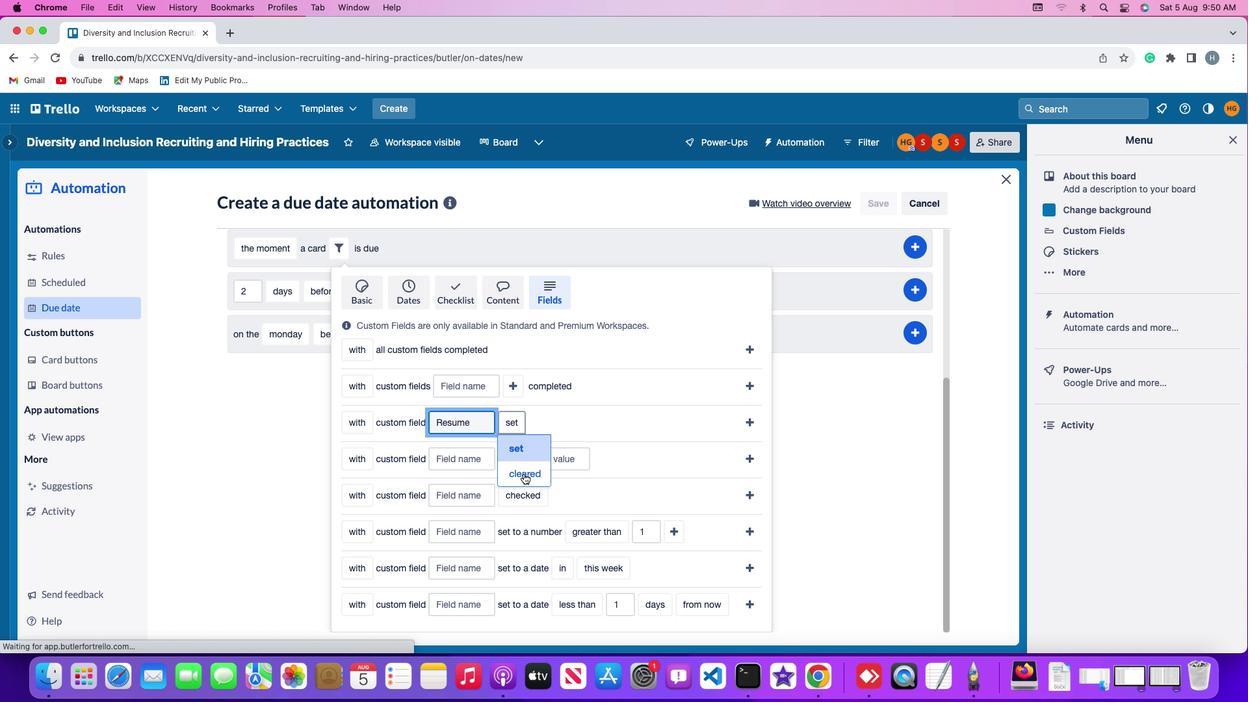 
Action: Mouse moved to (752, 421)
Screenshot: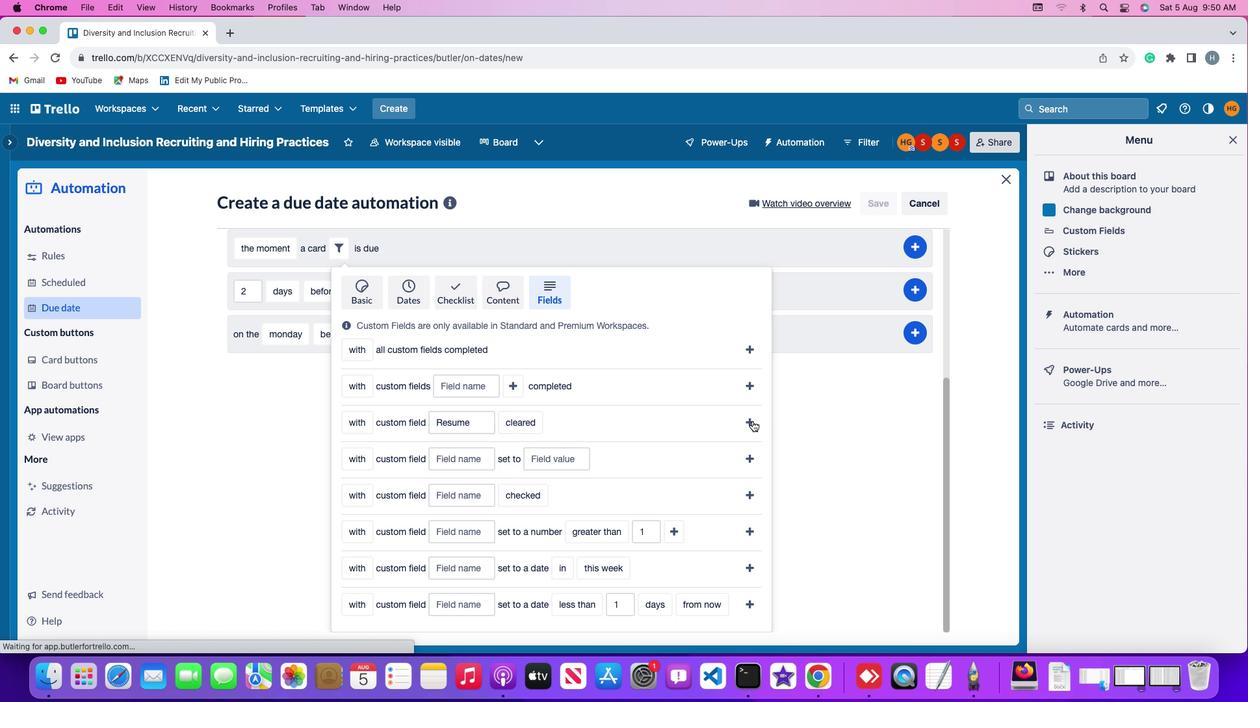 
Action: Mouse pressed left at (752, 421)
Screenshot: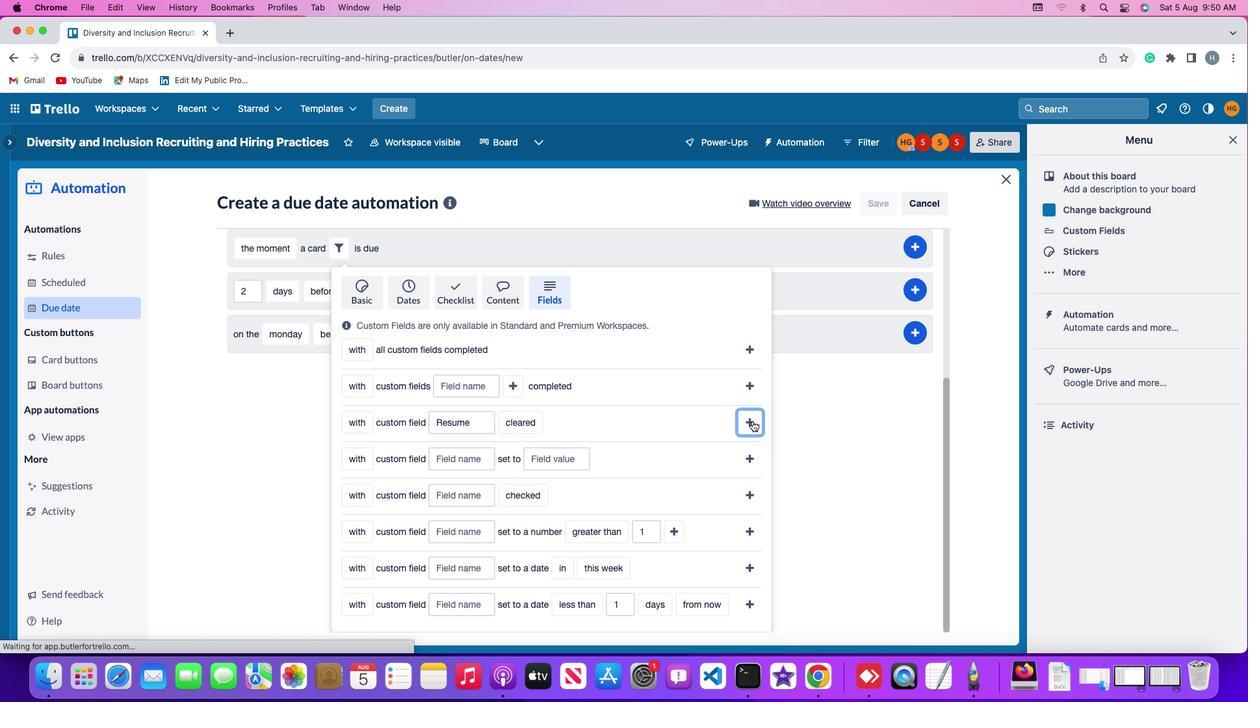 
Action: Mouse moved to (923, 477)
Screenshot: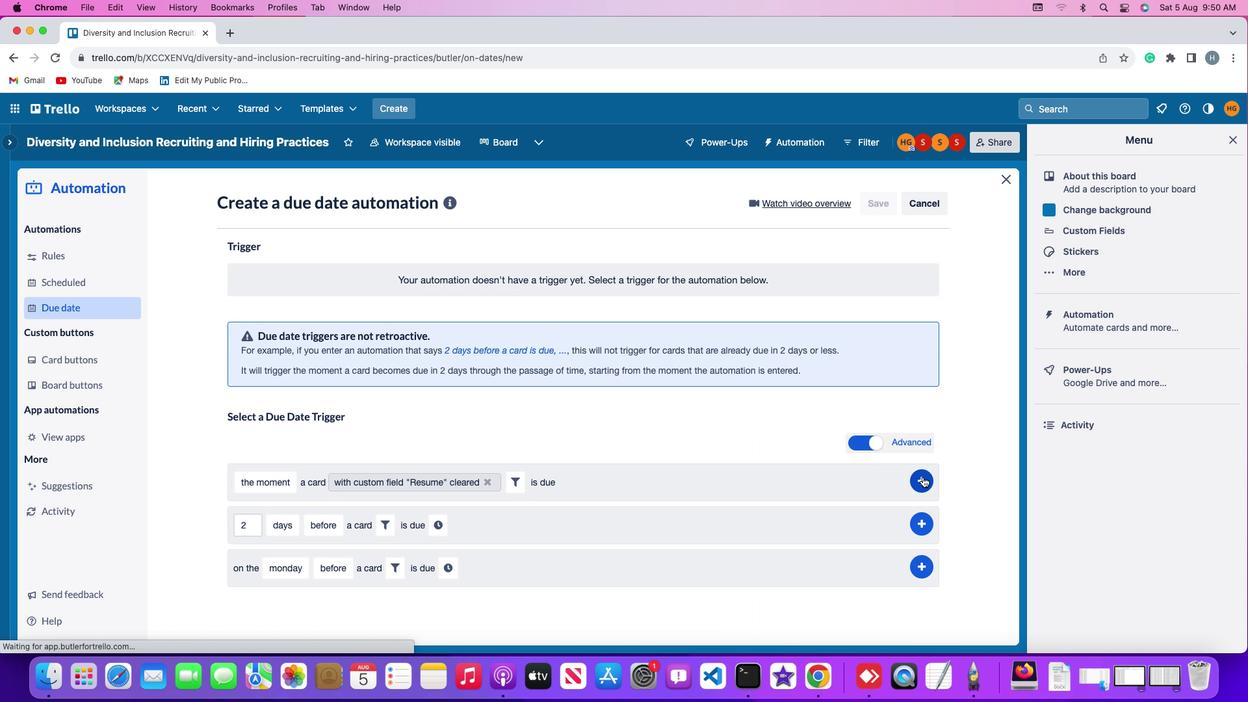 
Action: Mouse pressed left at (923, 477)
Screenshot: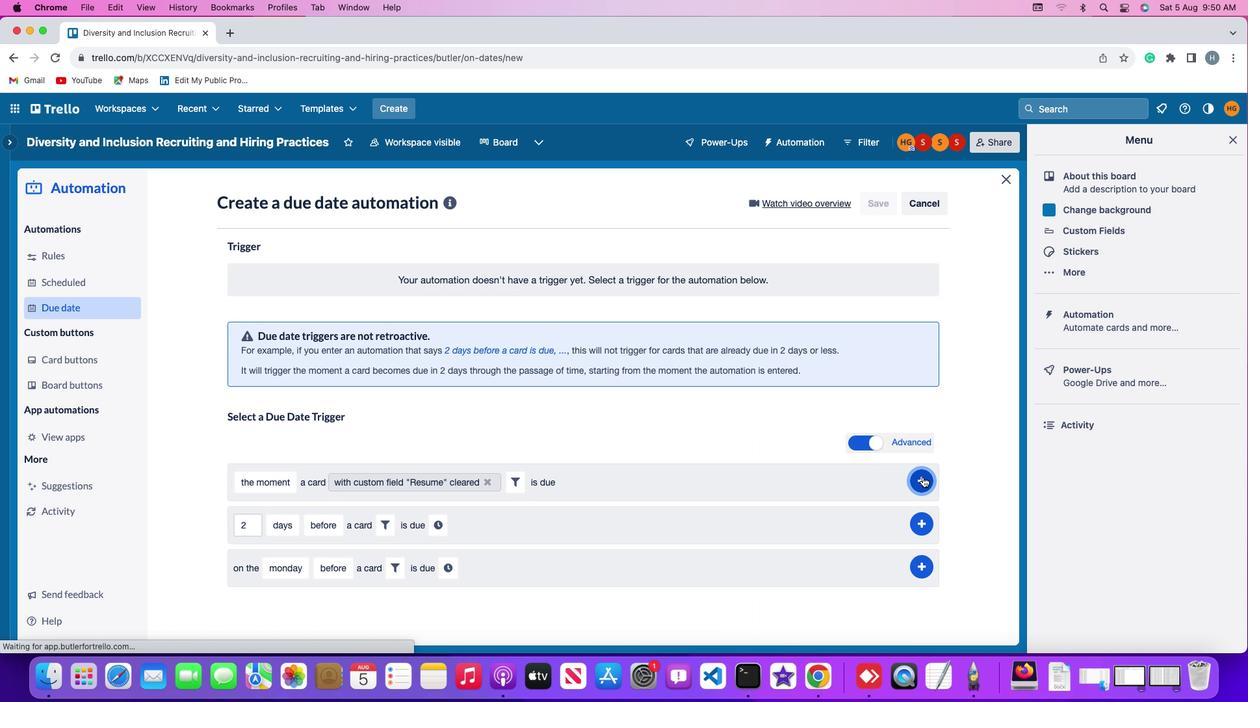 
Action: Mouse moved to (975, 397)
Screenshot: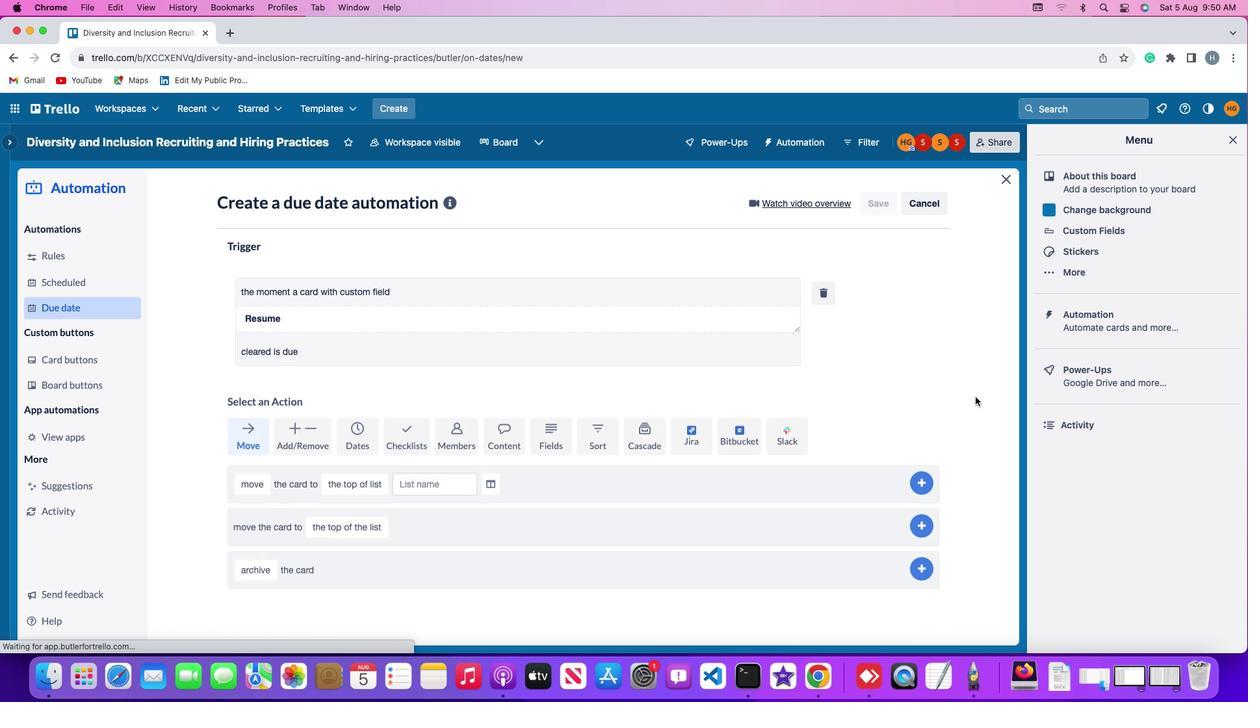 
